 Task: Check the sale-to-list ratio of 4 bedrooms in the last 3 years.
Action: Mouse moved to (924, 251)
Screenshot: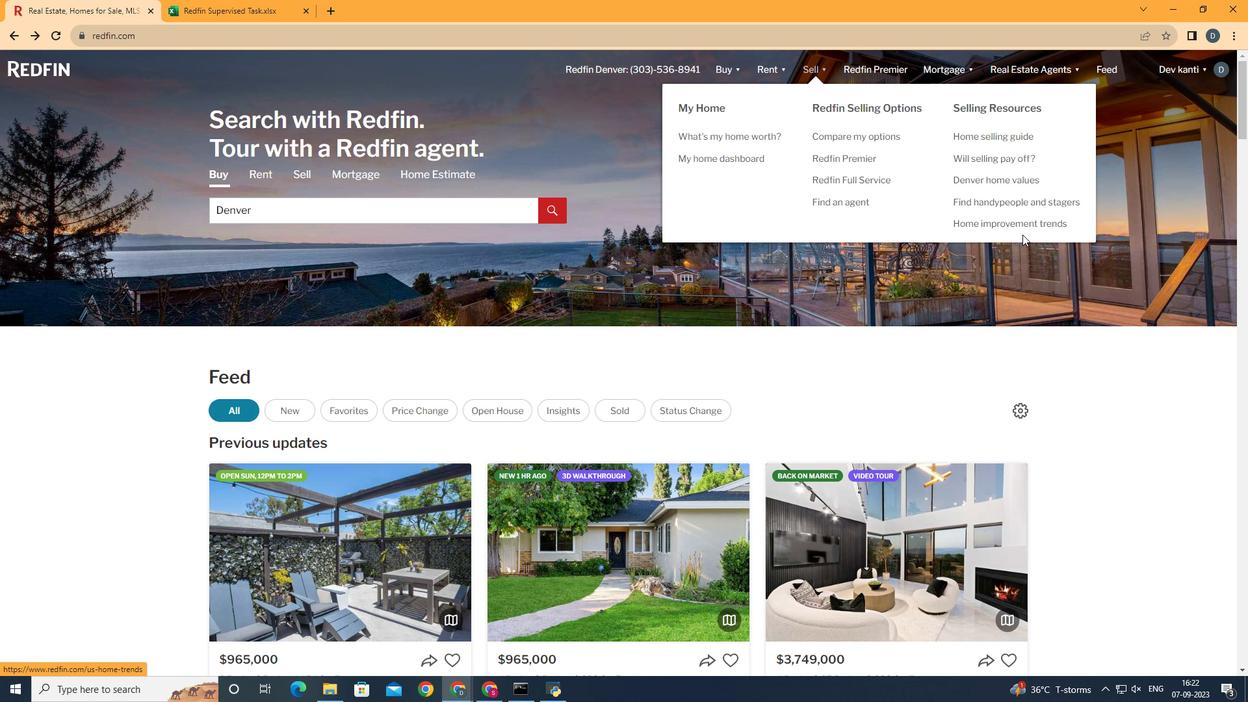 
Action: Mouse pressed left at (924, 251)
Screenshot: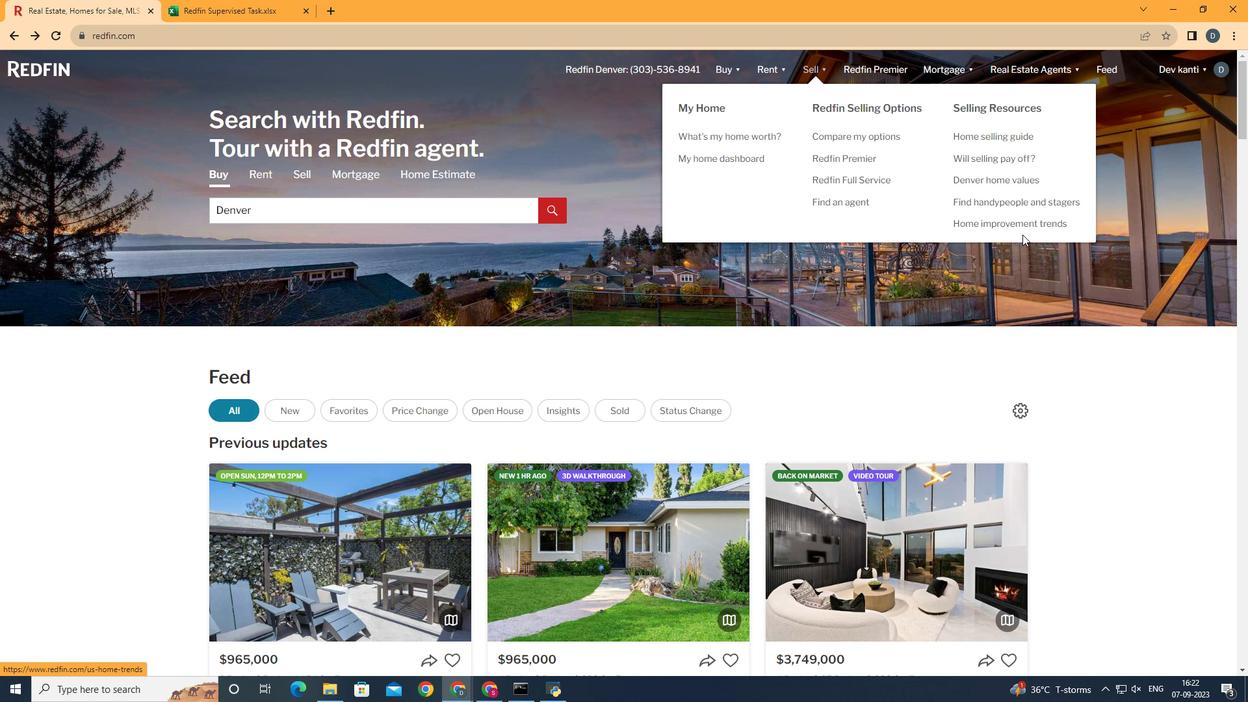 
Action: Mouse moved to (934, 232)
Screenshot: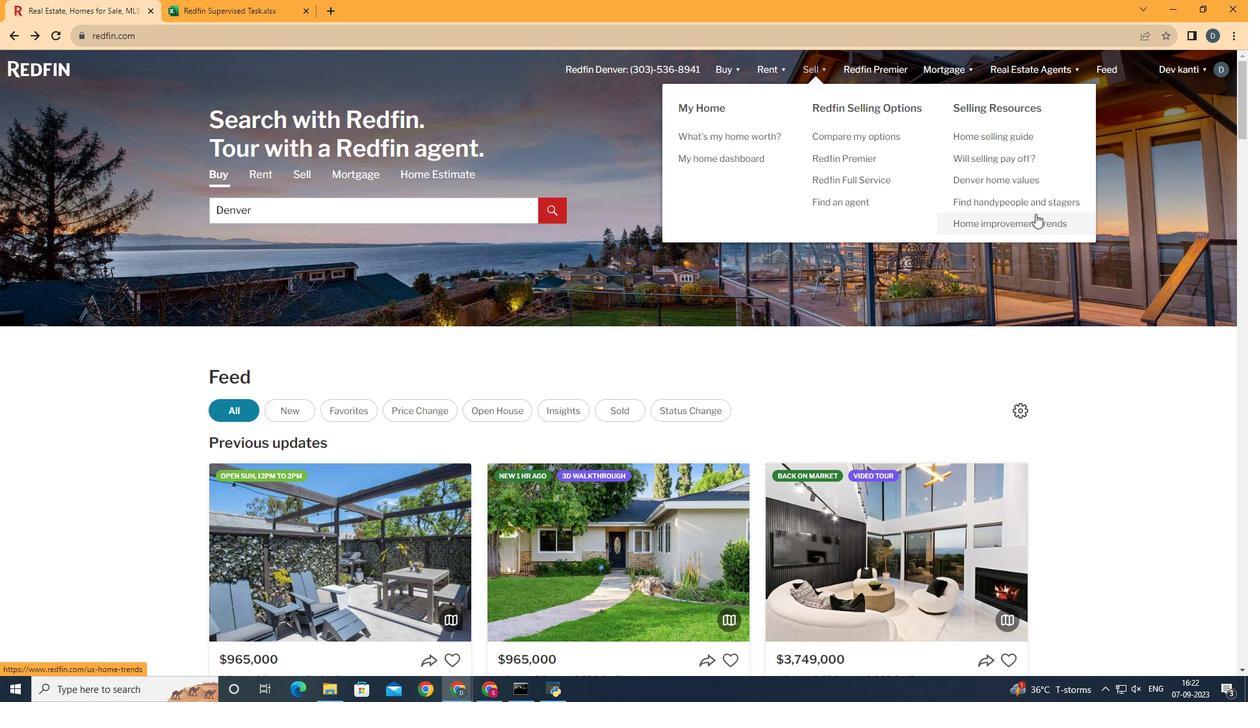 
Action: Mouse pressed left at (934, 232)
Screenshot: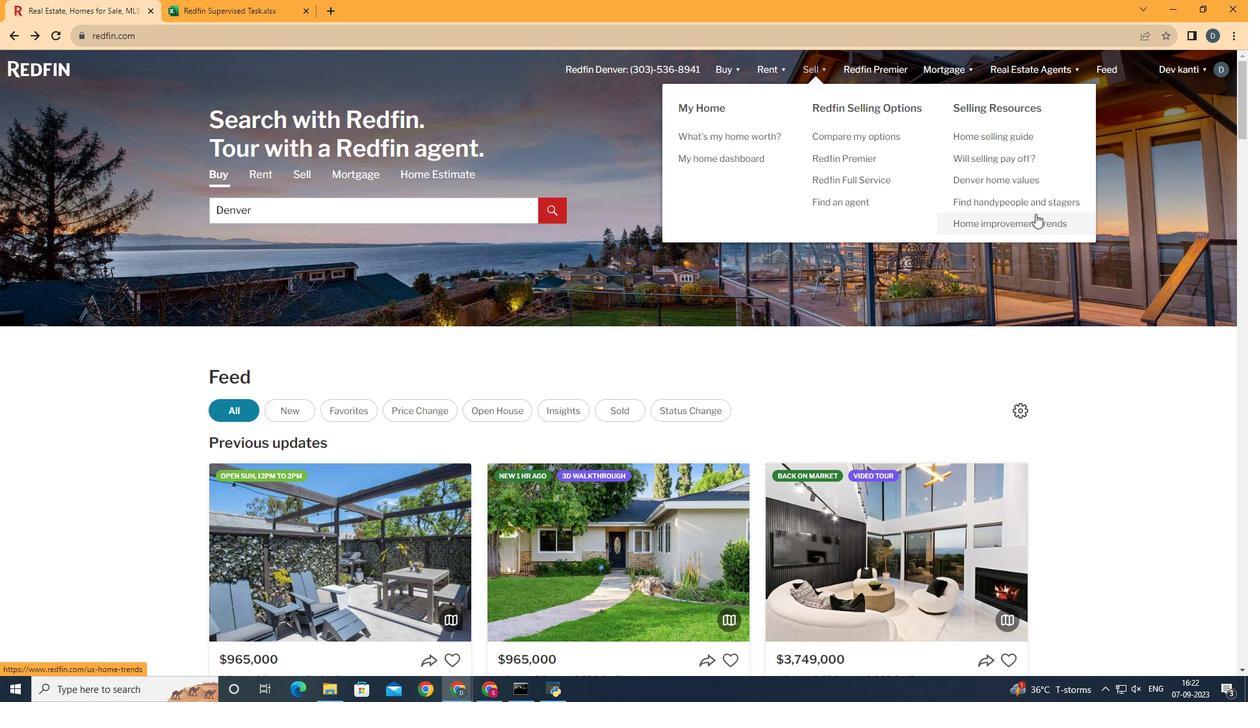 
Action: Mouse moved to (410, 263)
Screenshot: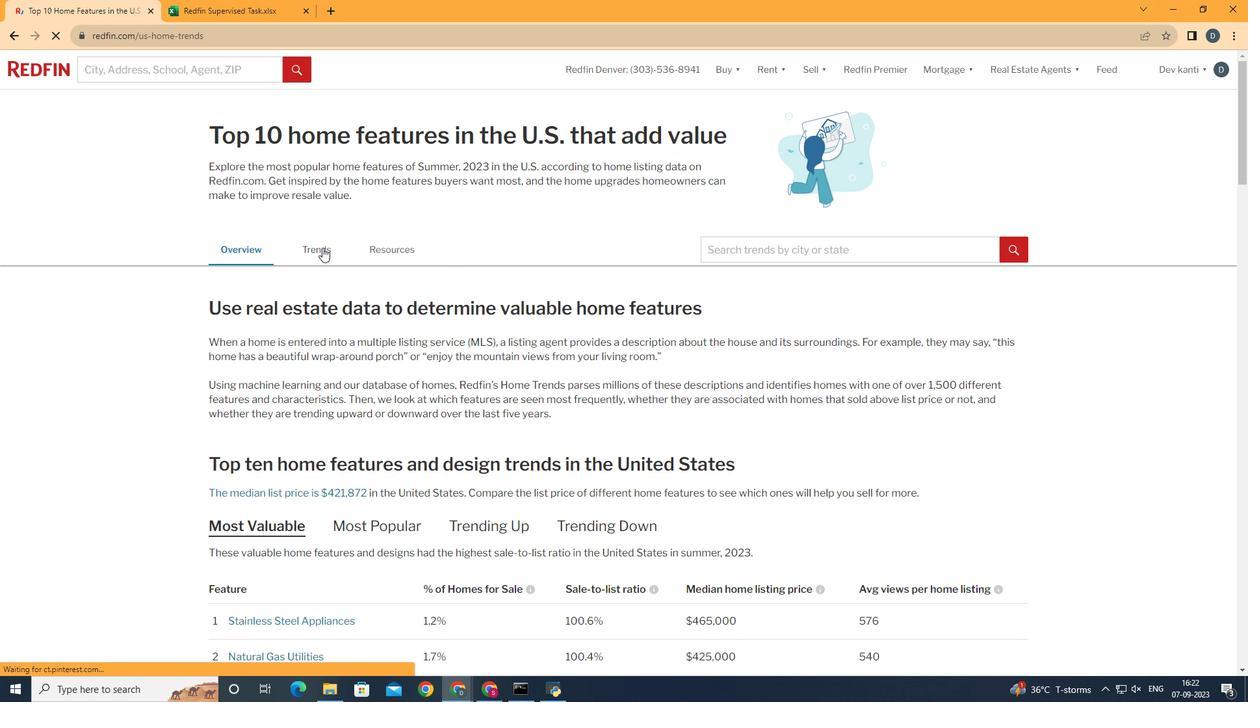 
Action: Mouse pressed left at (410, 263)
Screenshot: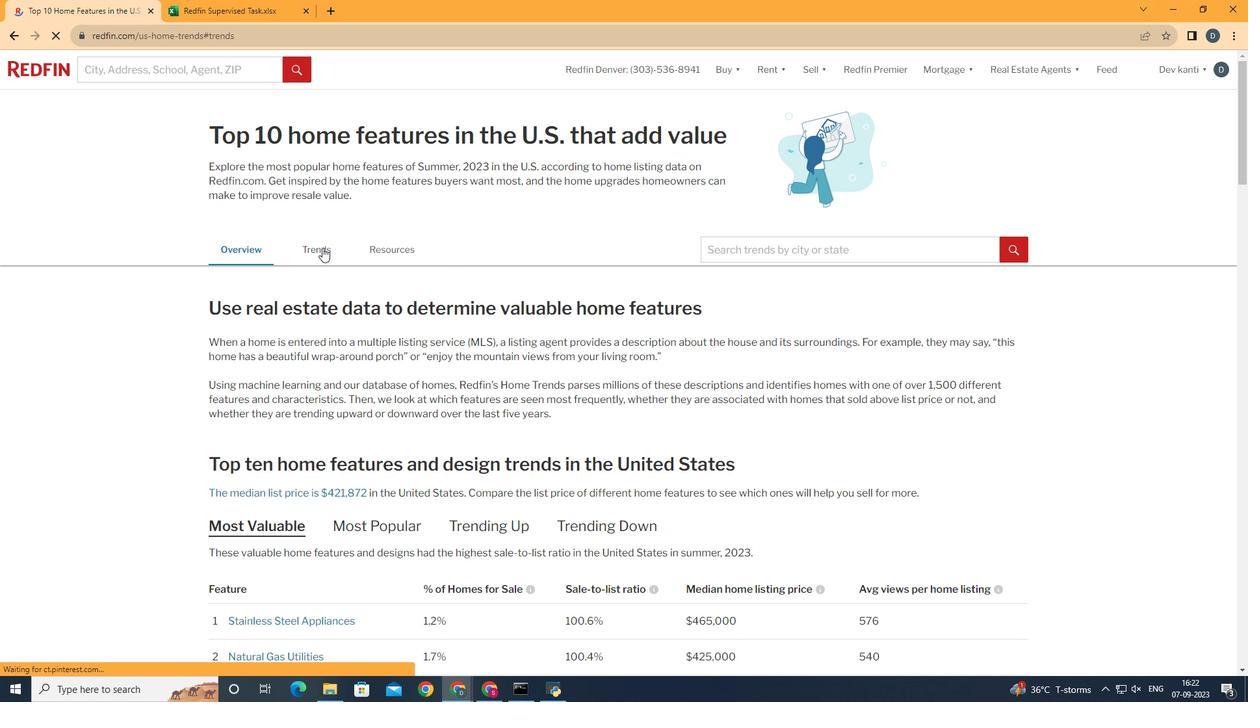 
Action: Mouse moved to (514, 351)
Screenshot: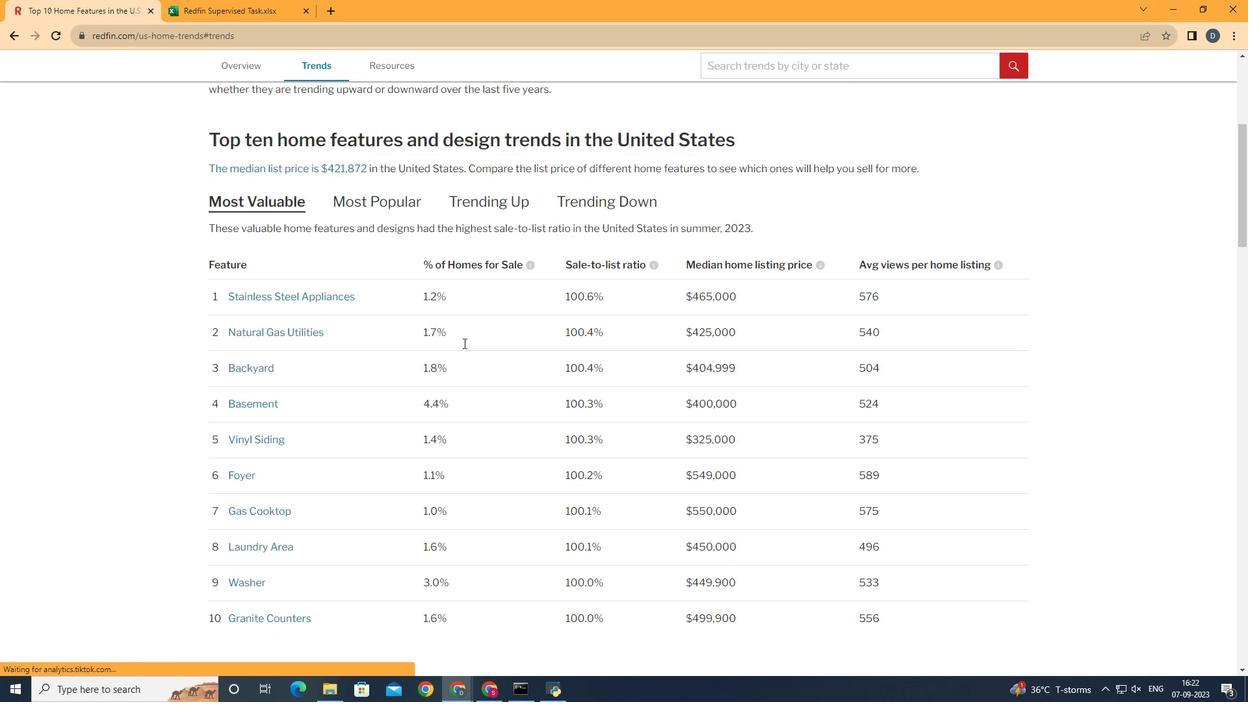 
Action: Mouse scrolled (514, 351) with delta (0, 0)
Screenshot: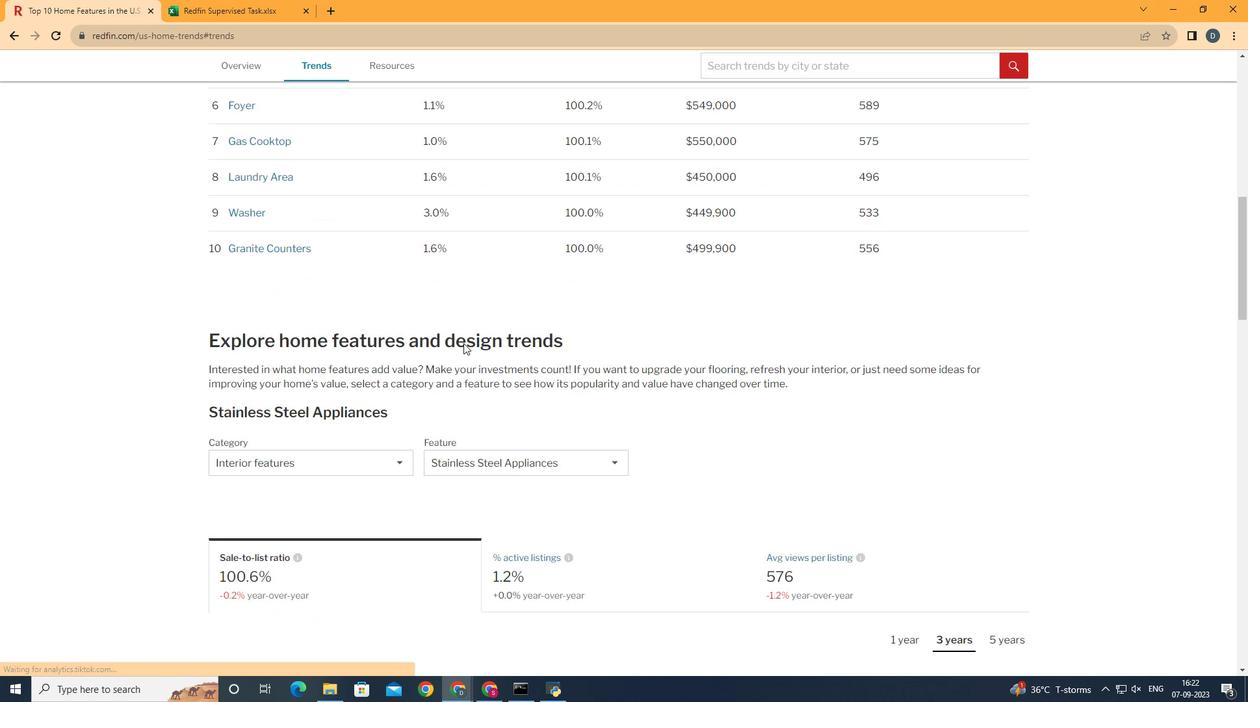 
Action: Mouse scrolled (514, 351) with delta (0, 0)
Screenshot: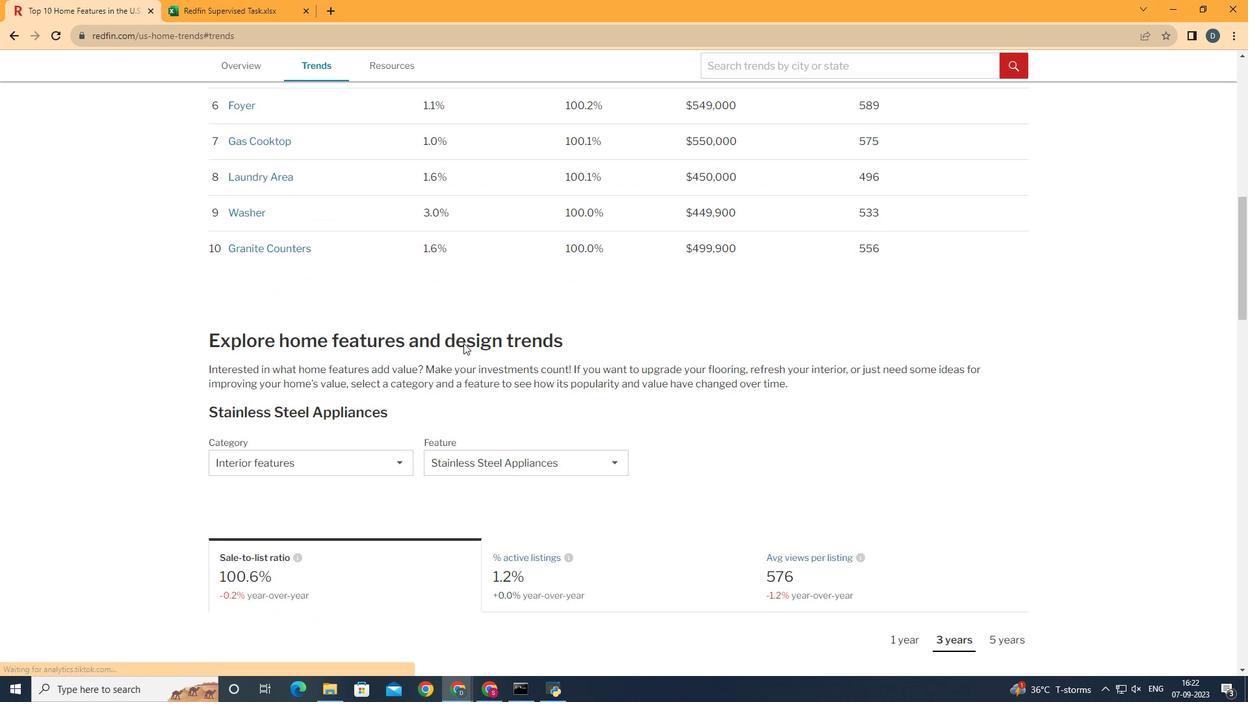 
Action: Mouse scrolled (514, 351) with delta (0, 0)
Screenshot: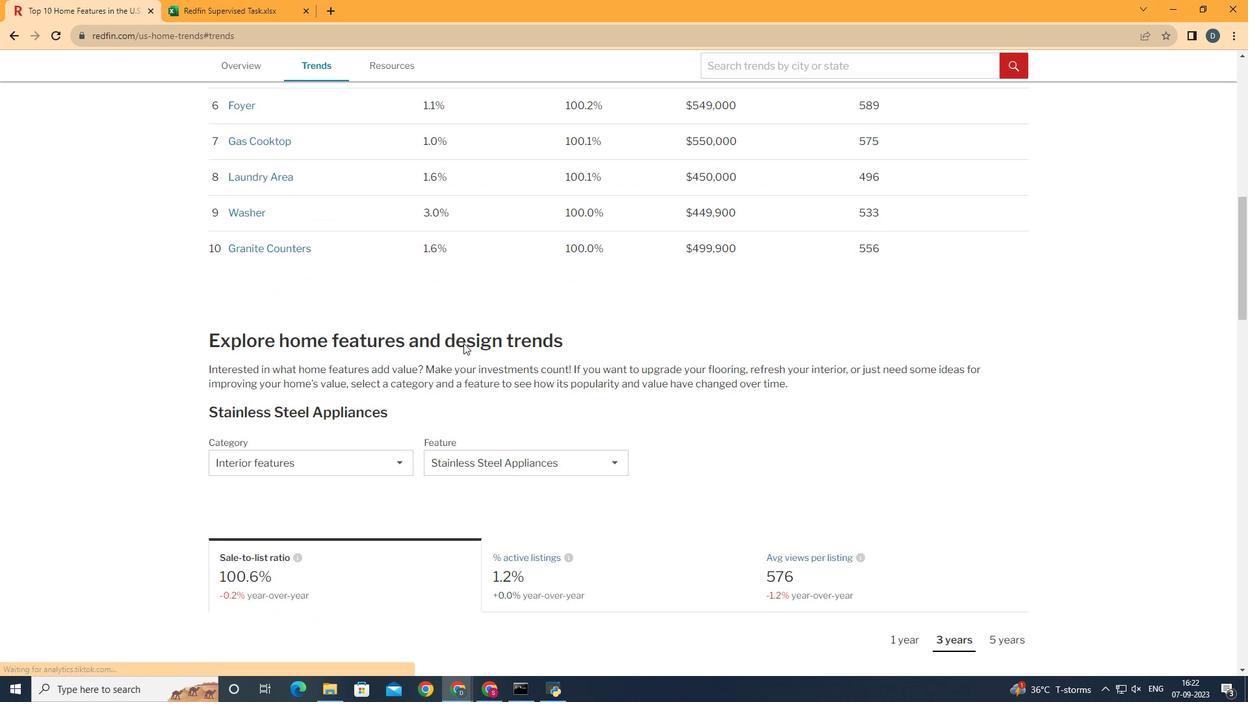 
Action: Mouse scrolled (514, 351) with delta (0, 0)
Screenshot: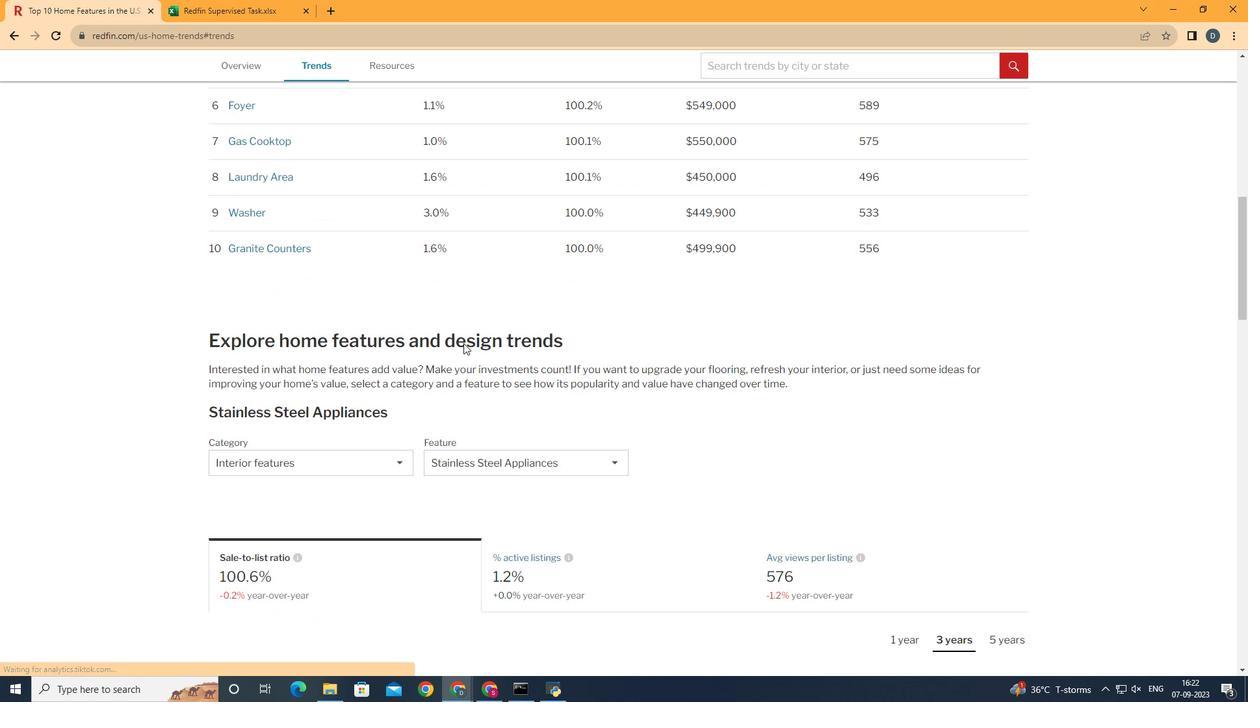 
Action: Mouse scrolled (514, 351) with delta (0, 0)
Screenshot: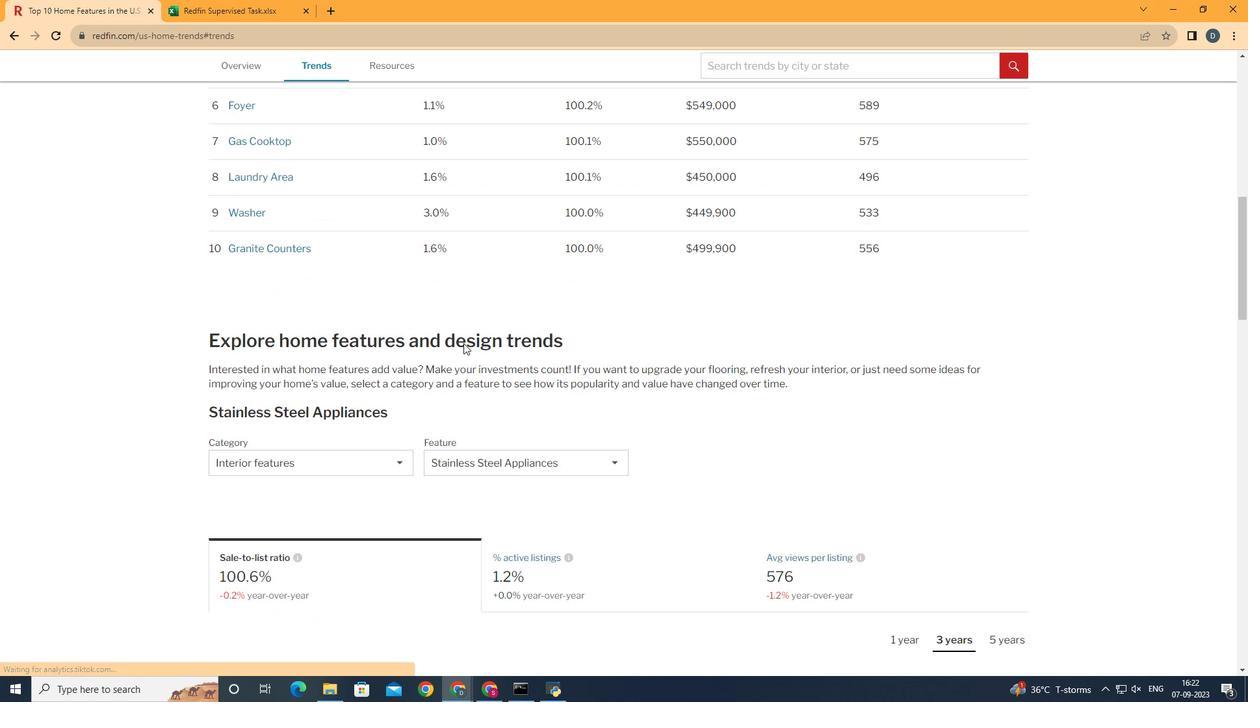 
Action: Mouse scrolled (514, 351) with delta (0, 0)
Screenshot: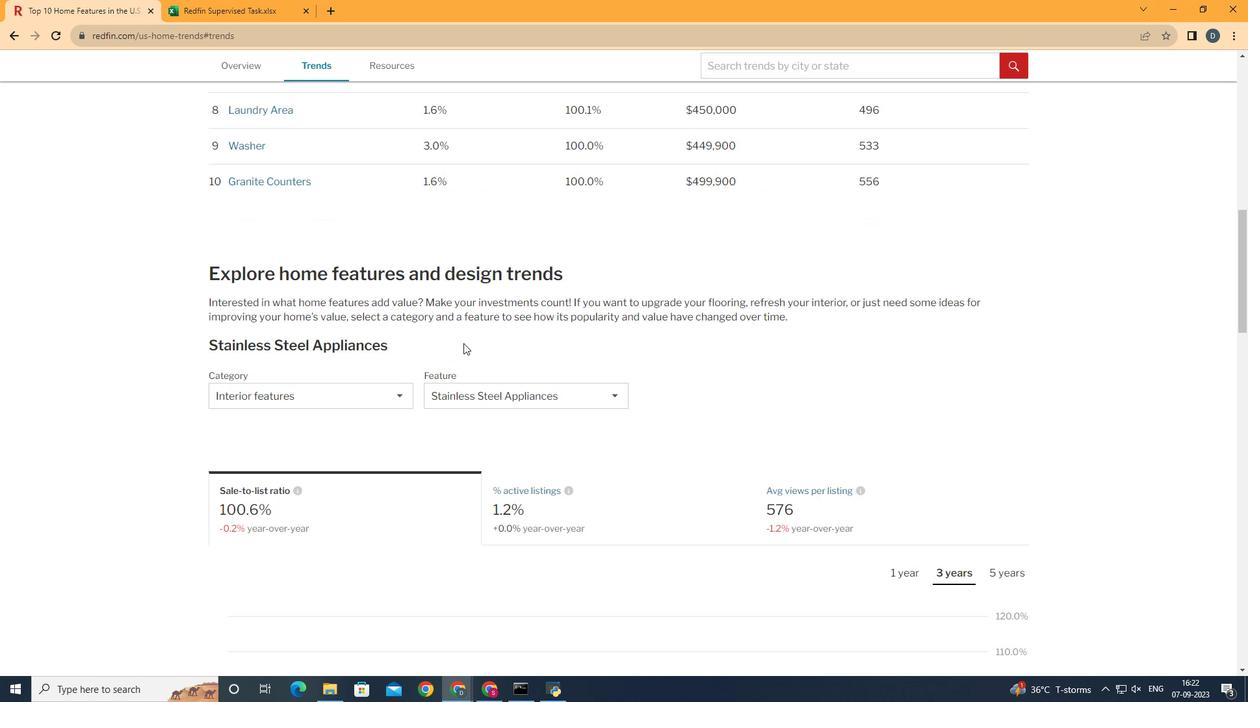 
Action: Mouse moved to (424, 393)
Screenshot: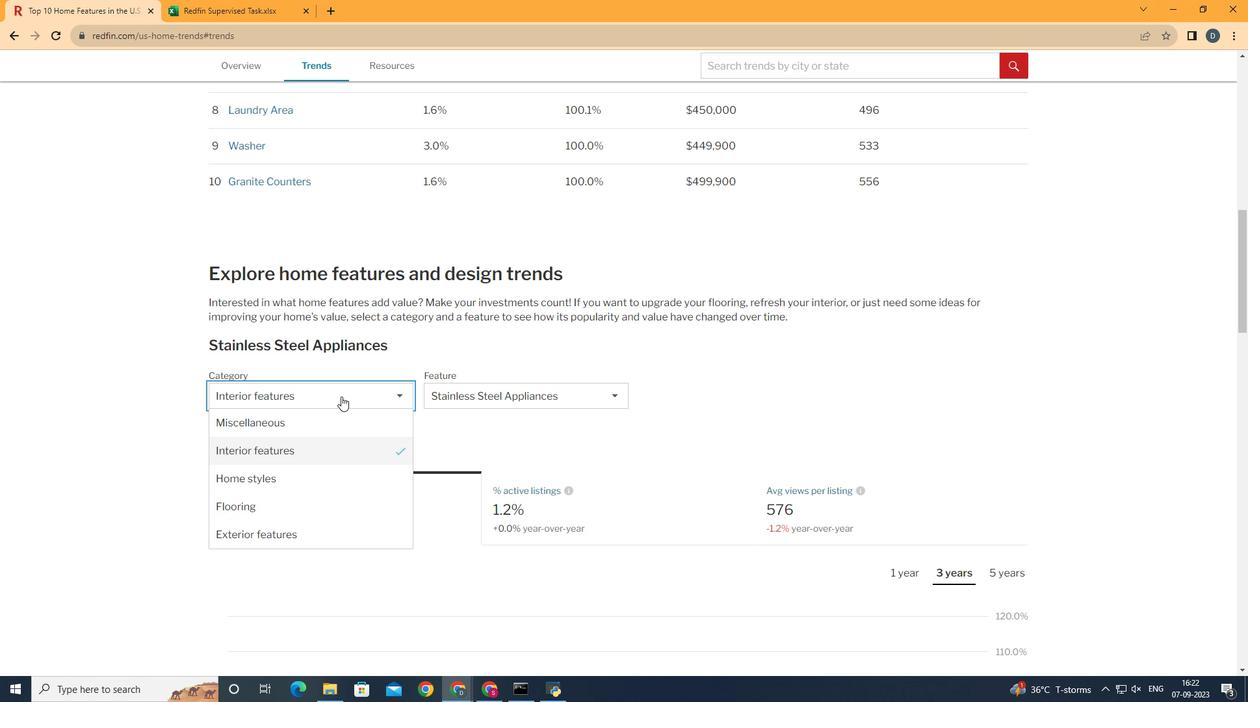 
Action: Mouse pressed left at (424, 393)
Screenshot: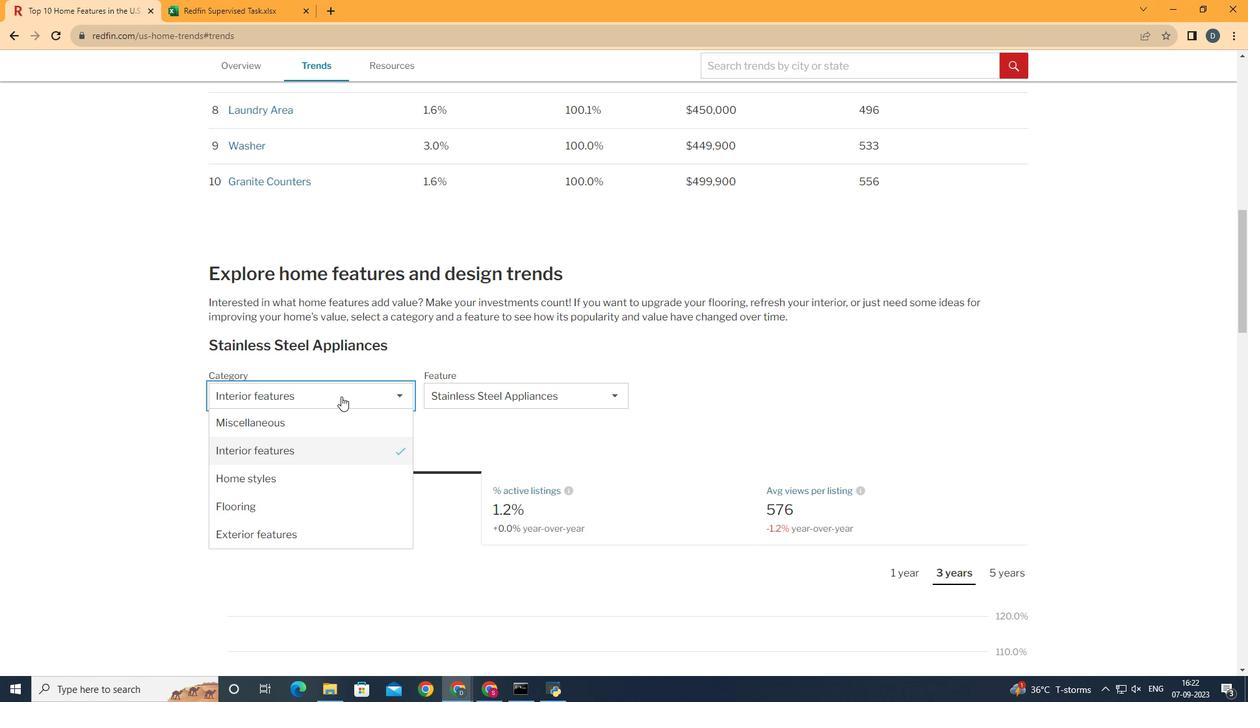 
Action: Mouse moved to (423, 444)
Screenshot: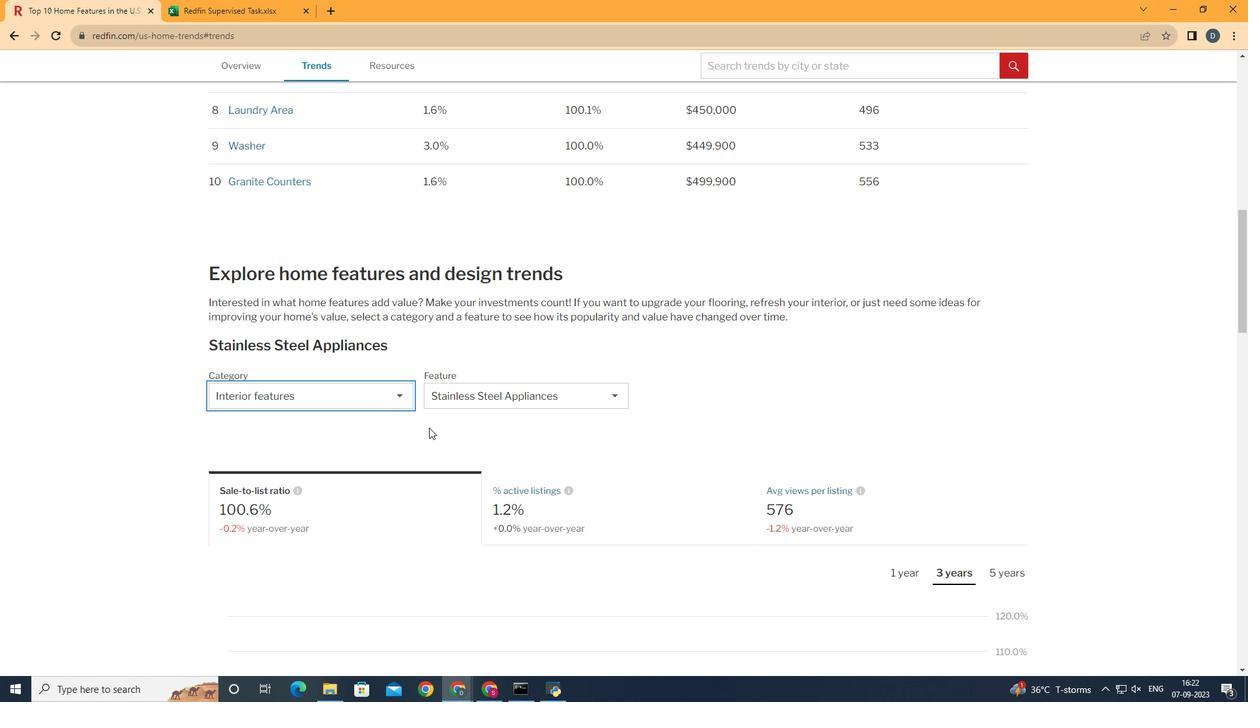 
Action: Mouse pressed left at (423, 444)
Screenshot: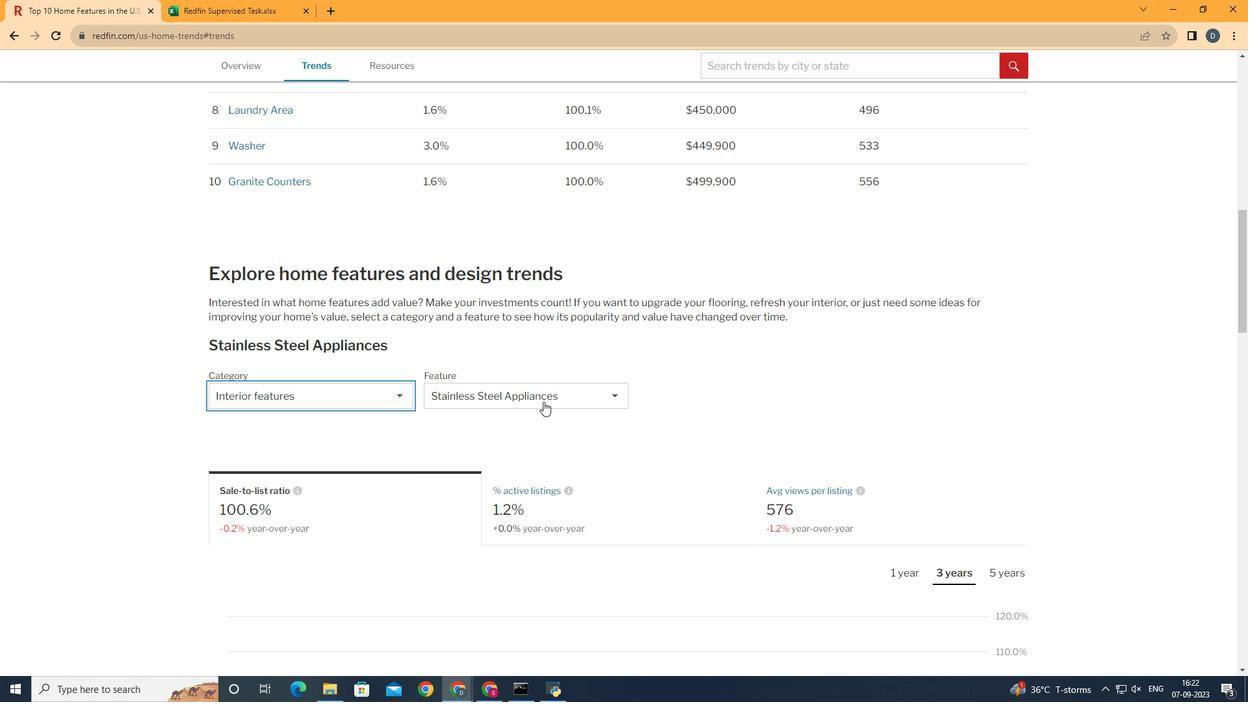 
Action: Mouse moved to (592, 398)
Screenshot: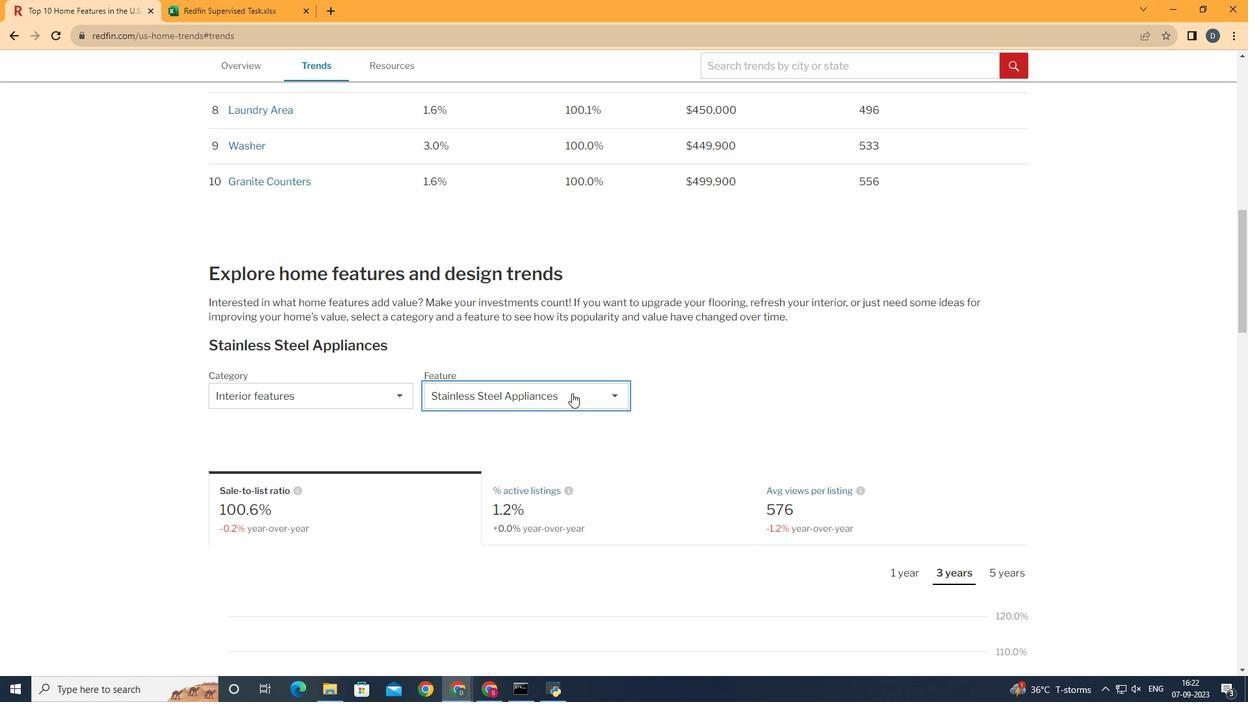 
Action: Mouse pressed left at (592, 398)
Screenshot: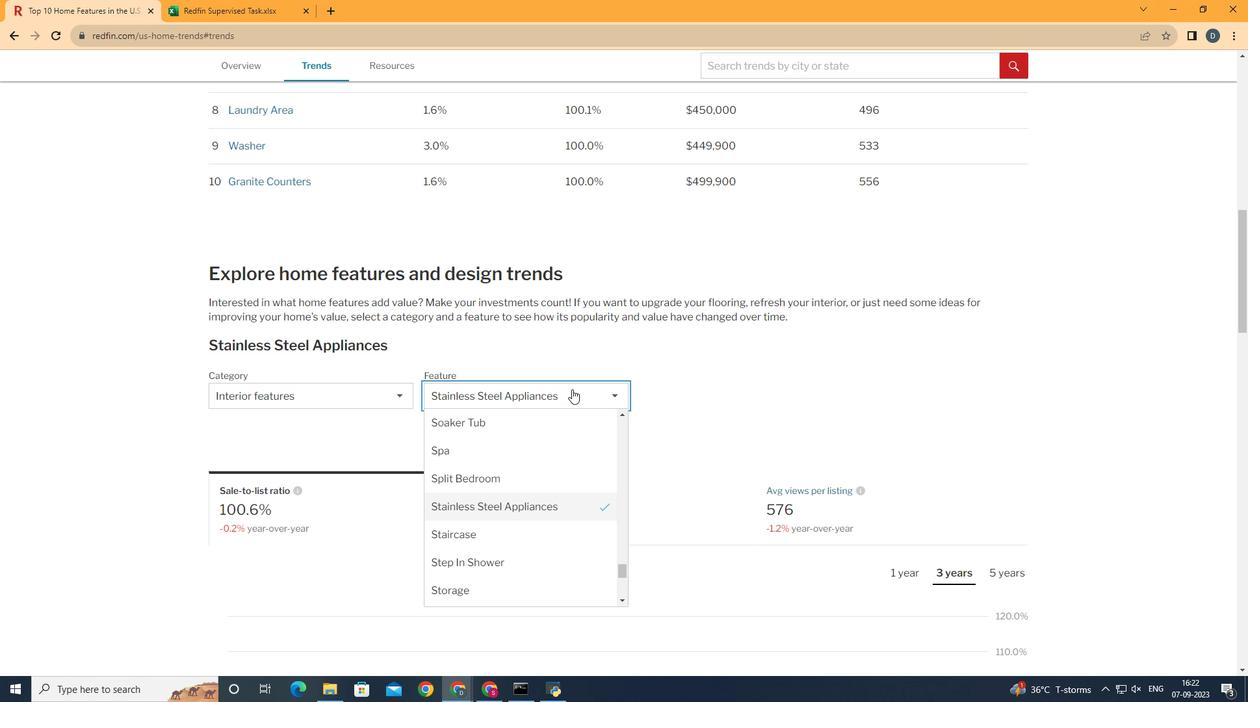 
Action: Mouse moved to (631, 568)
Screenshot: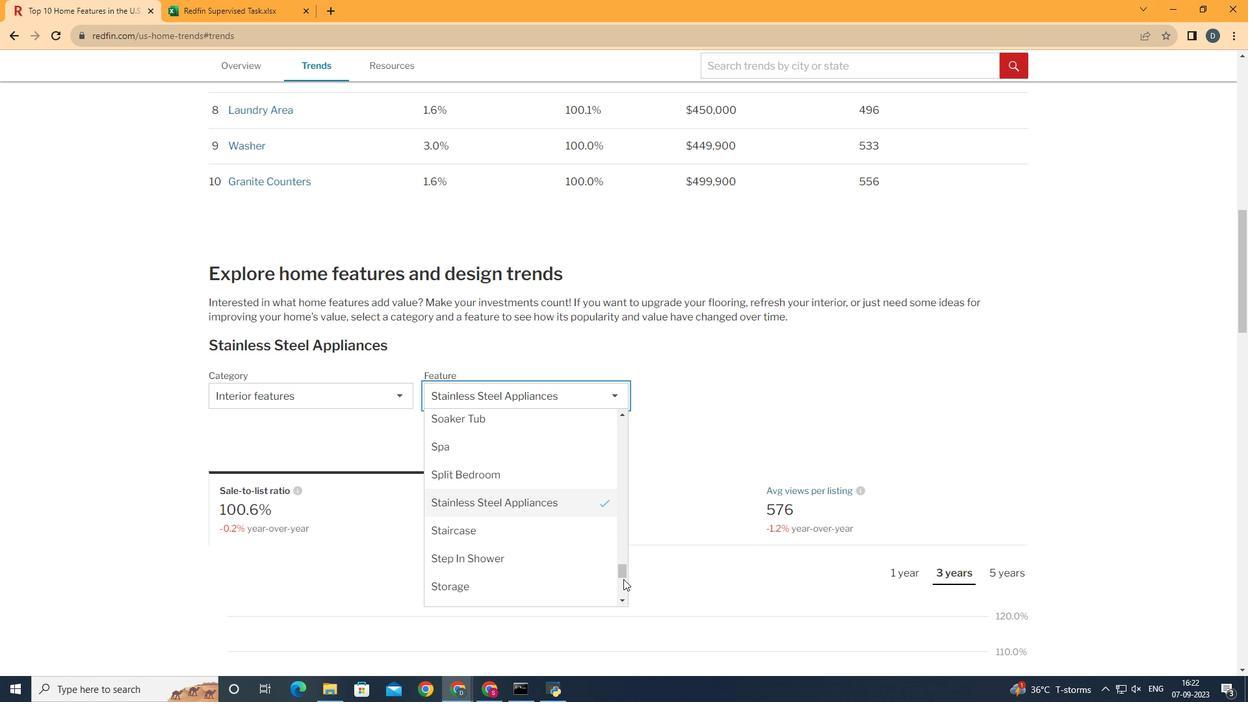 
Action: Mouse pressed left at (631, 568)
Screenshot: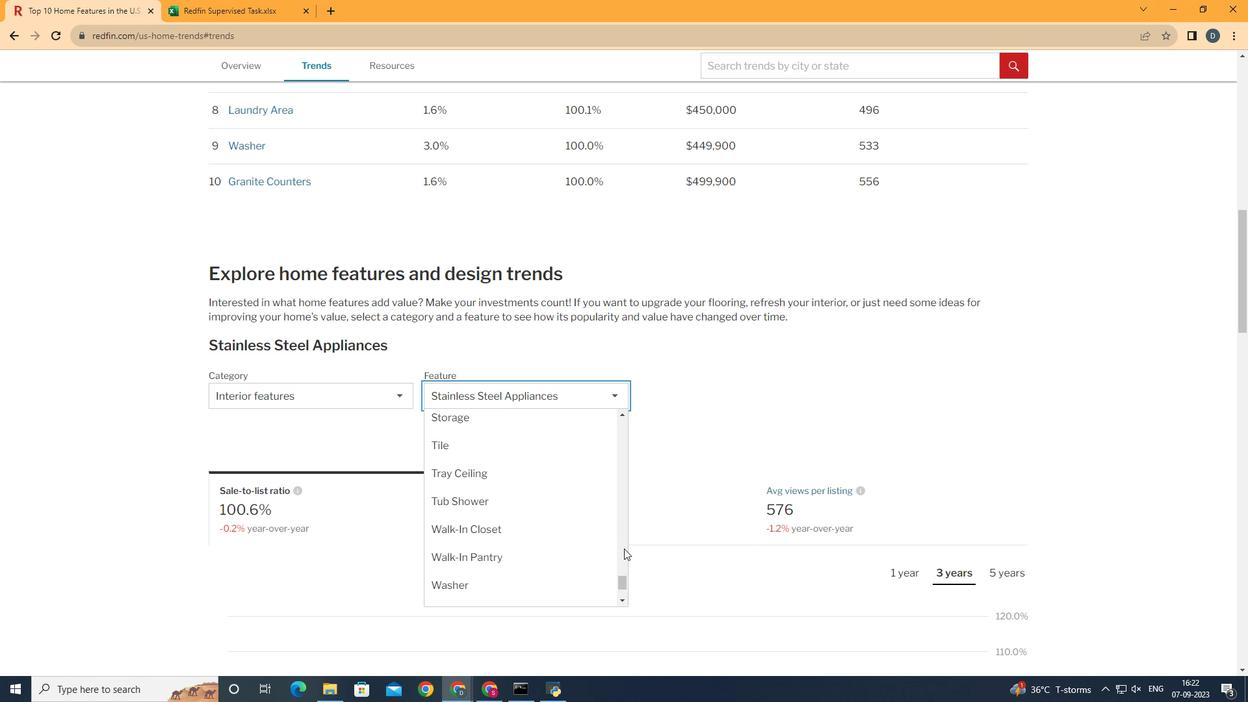 
Action: Mouse moved to (631, 570)
Screenshot: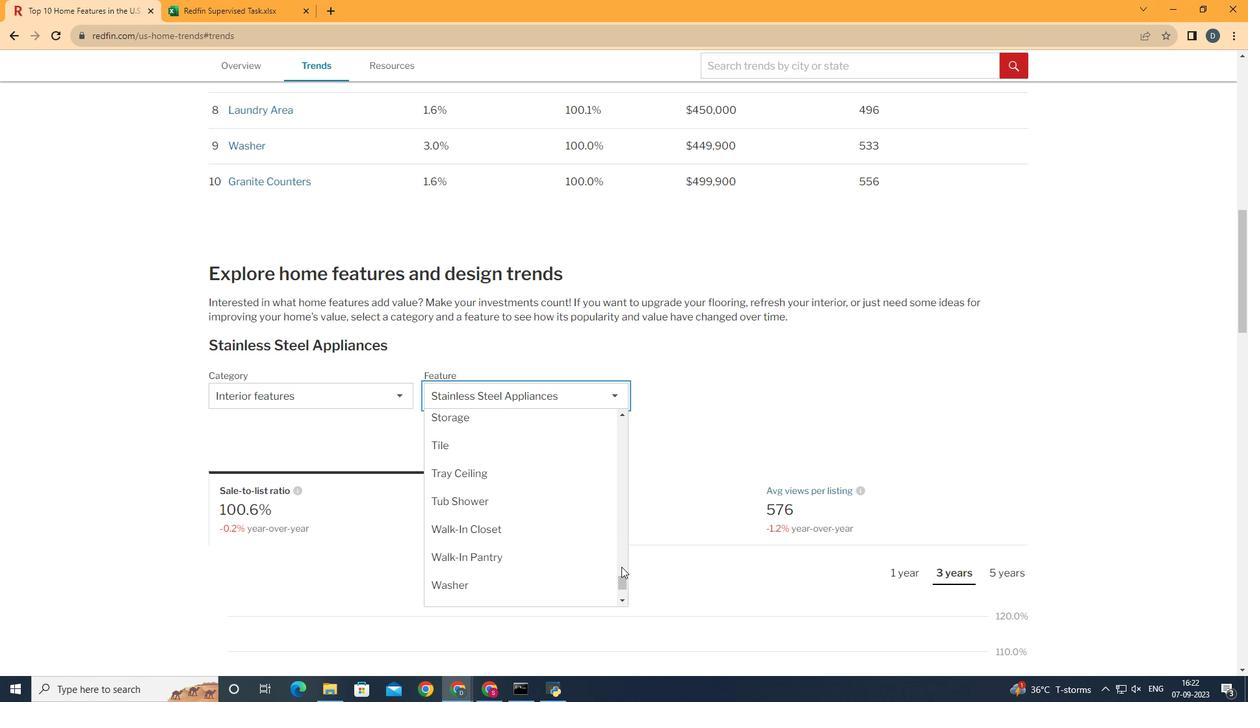 
Action: Mouse pressed left at (631, 570)
Screenshot: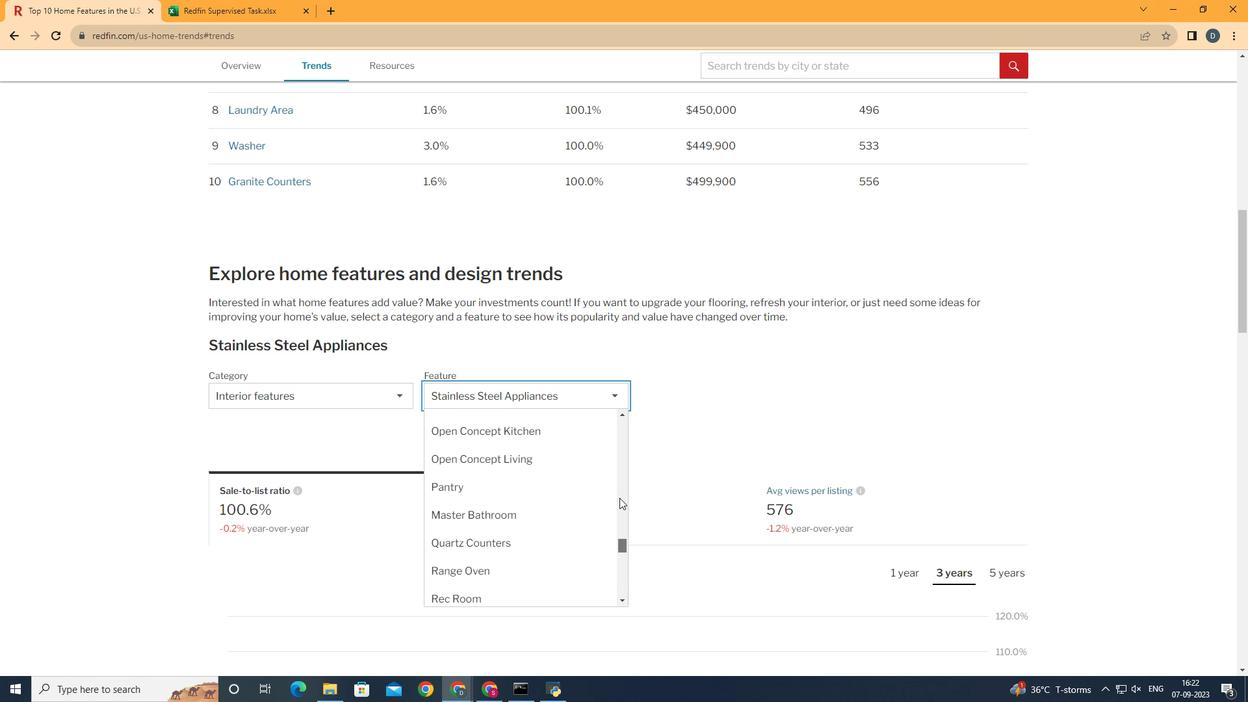 
Action: Mouse moved to (583, 488)
Screenshot: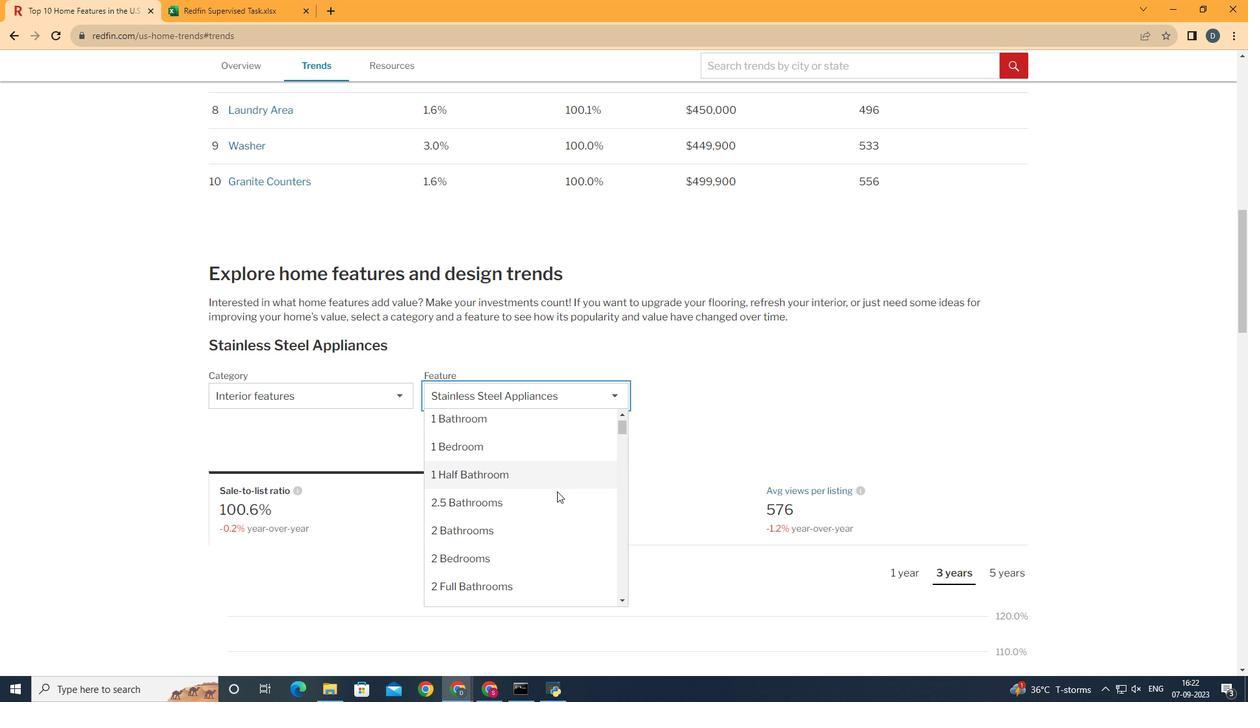 
Action: Mouse scrolled (583, 487) with delta (0, 0)
Screenshot: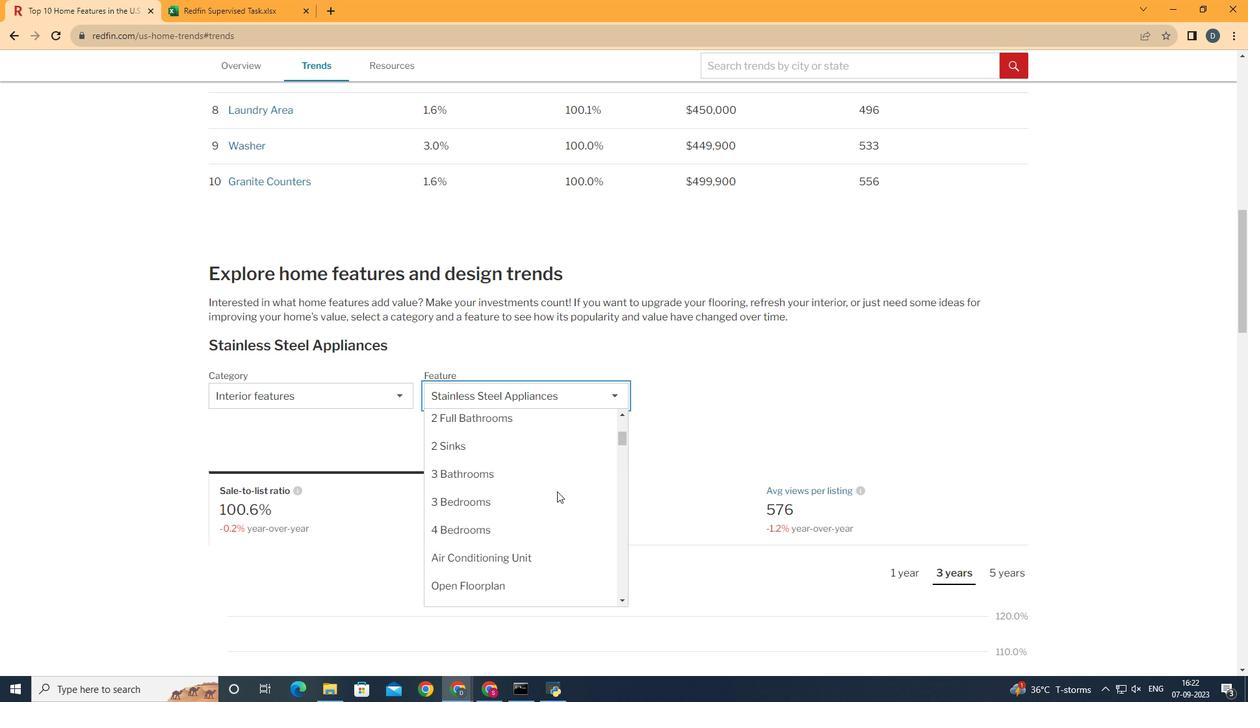 
Action: Mouse scrolled (583, 487) with delta (0, 0)
Screenshot: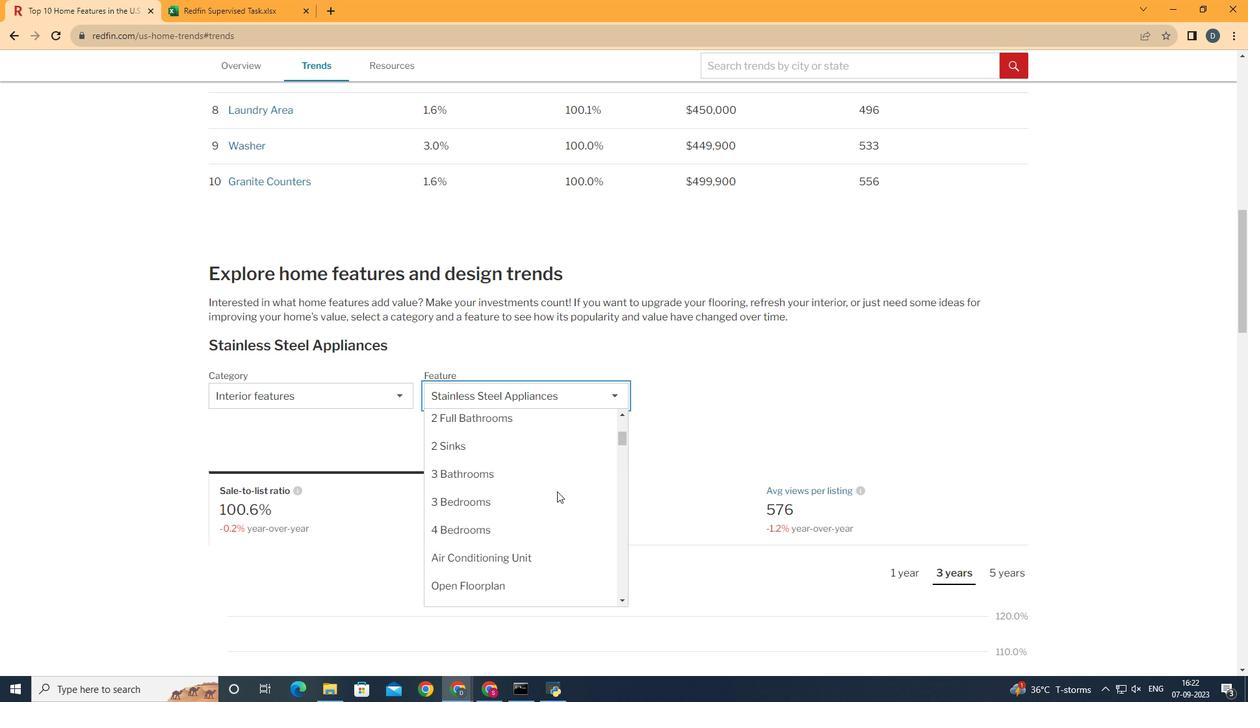 
Action: Mouse scrolled (583, 487) with delta (0, 0)
Screenshot: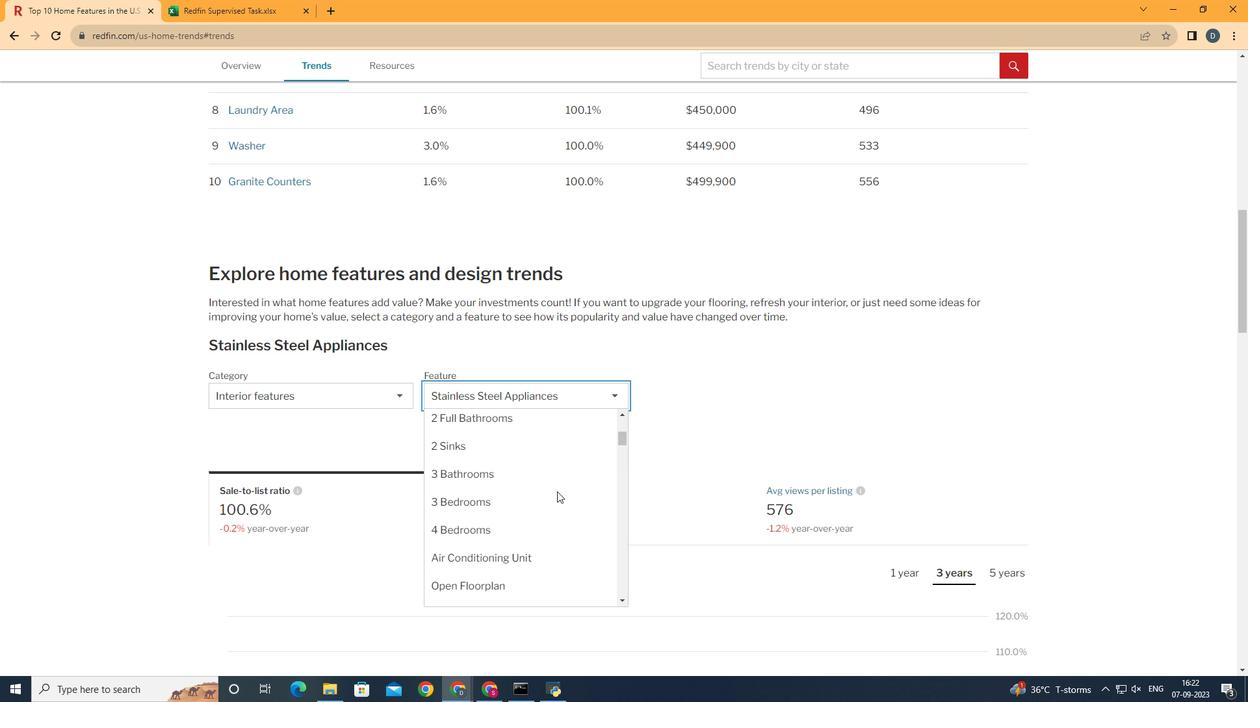 
Action: Mouse moved to (559, 510)
Screenshot: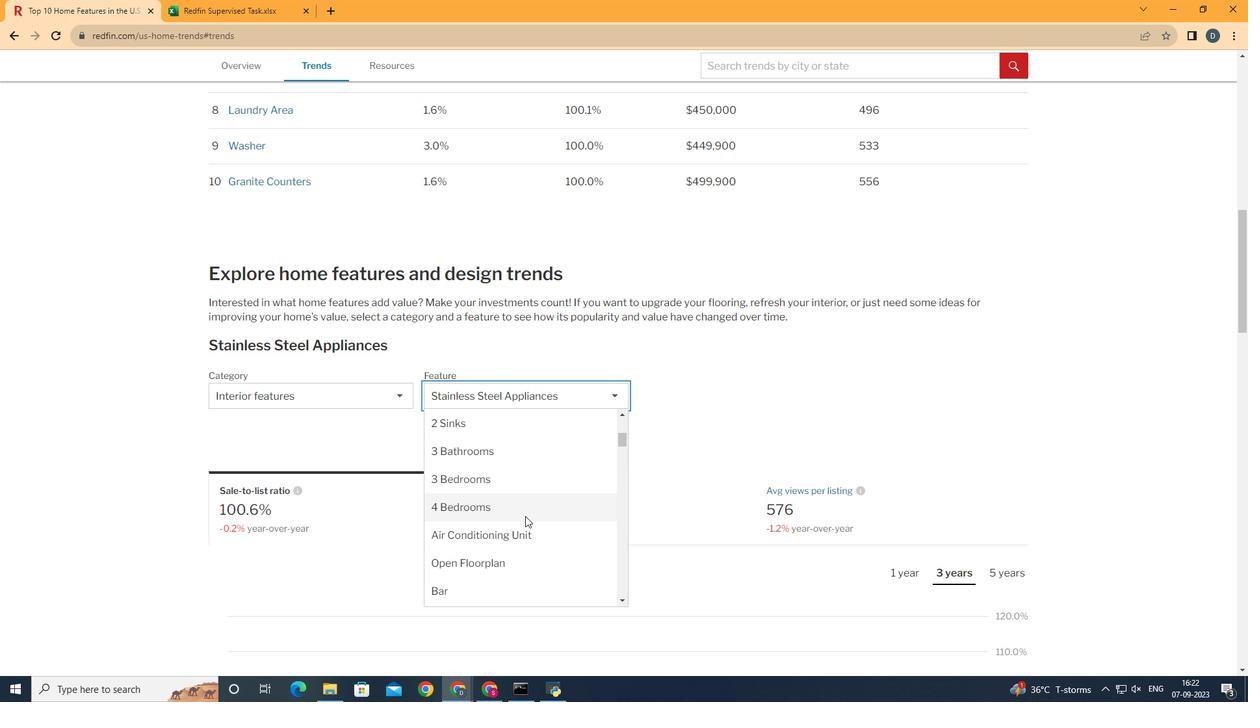 
Action: Mouse pressed left at (559, 510)
Screenshot: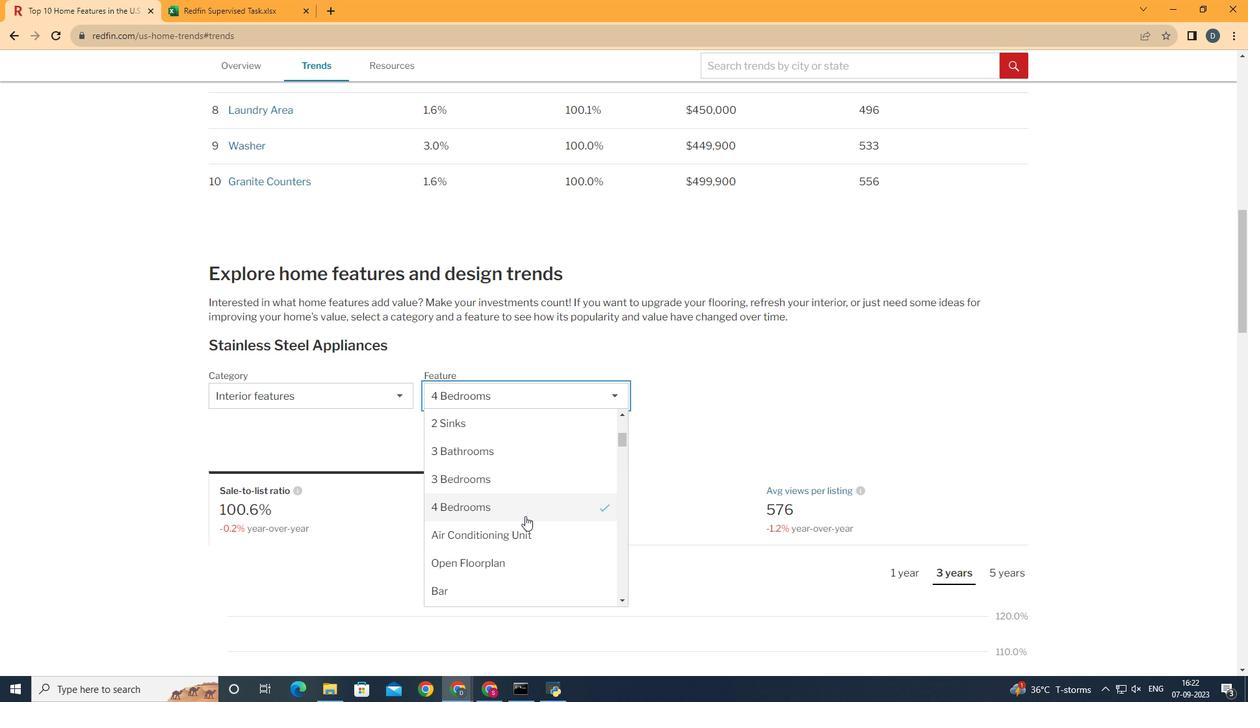 
Action: Mouse moved to (591, 465)
Screenshot: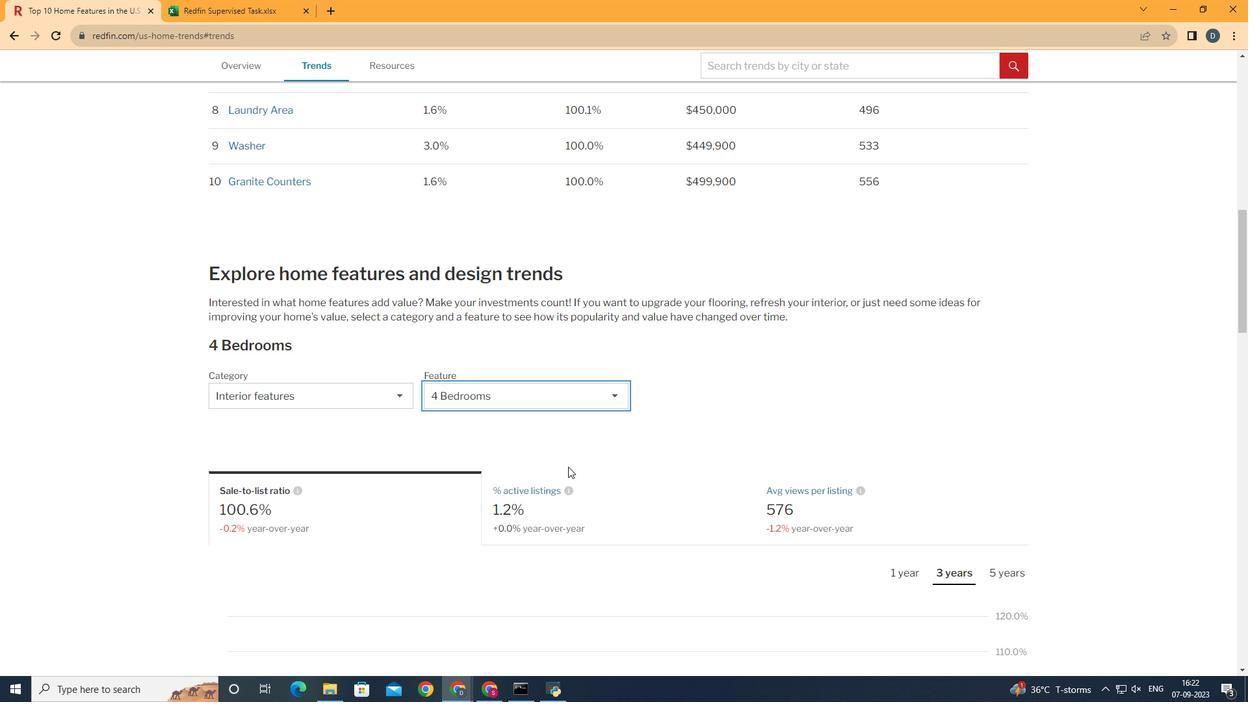
Action: Mouse scrolled (591, 464) with delta (0, 0)
Screenshot: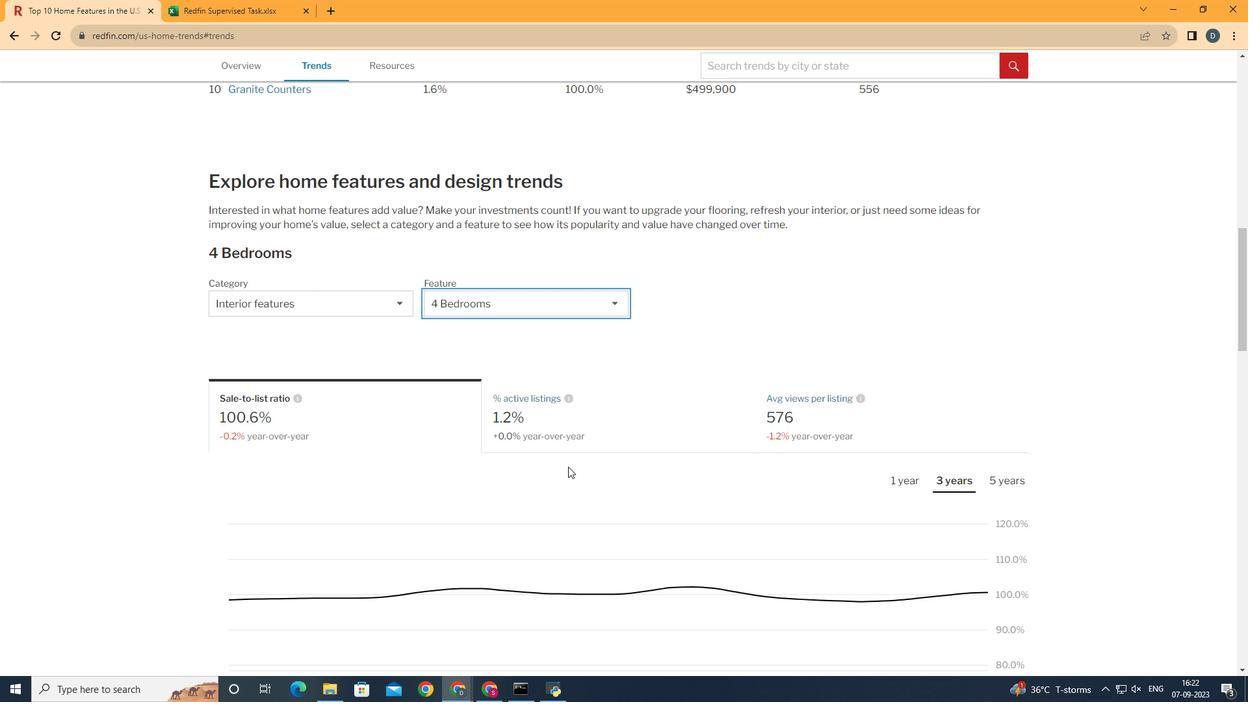 
Action: Mouse scrolled (591, 464) with delta (0, 0)
Screenshot: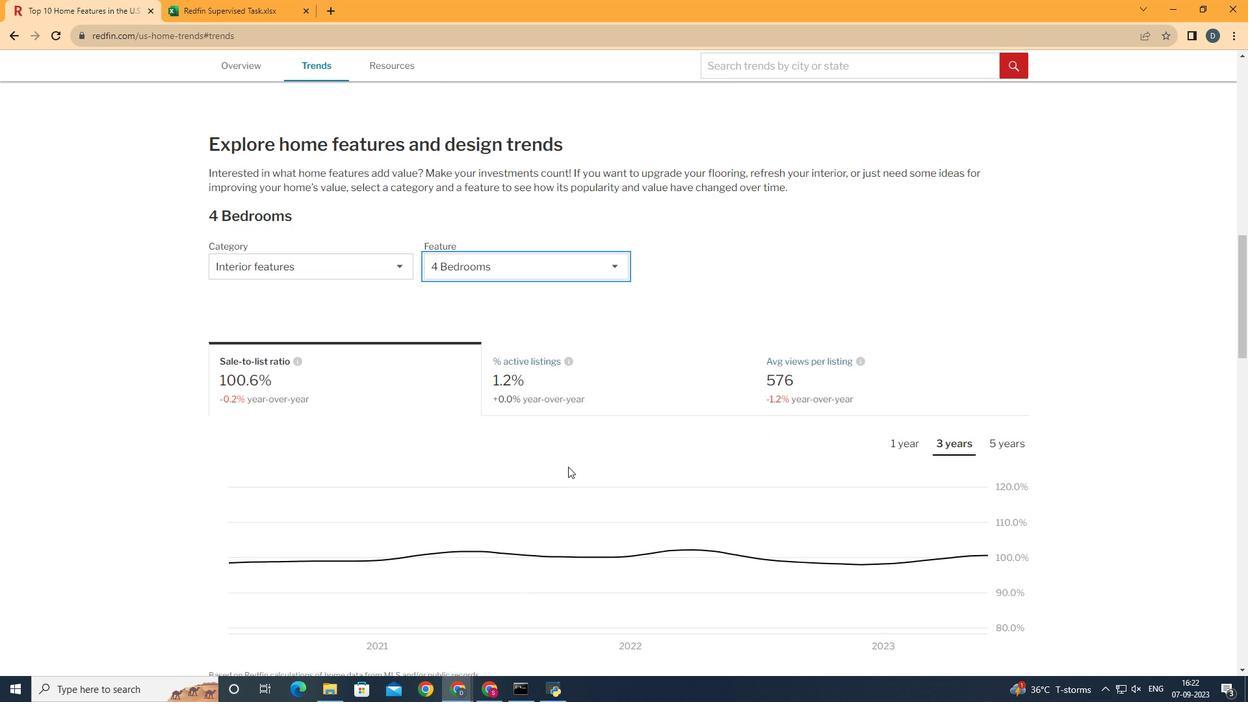 
Action: Mouse moved to (498, 386)
Screenshot: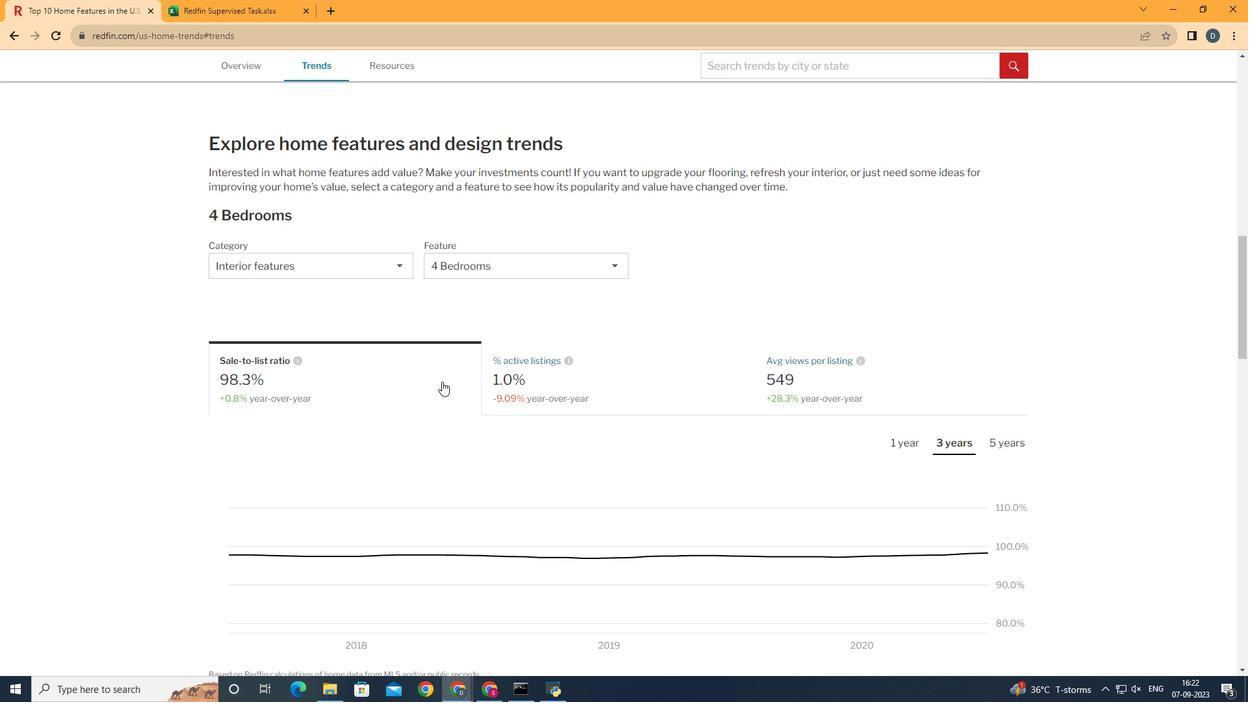 
Action: Mouse pressed left at (498, 386)
Screenshot: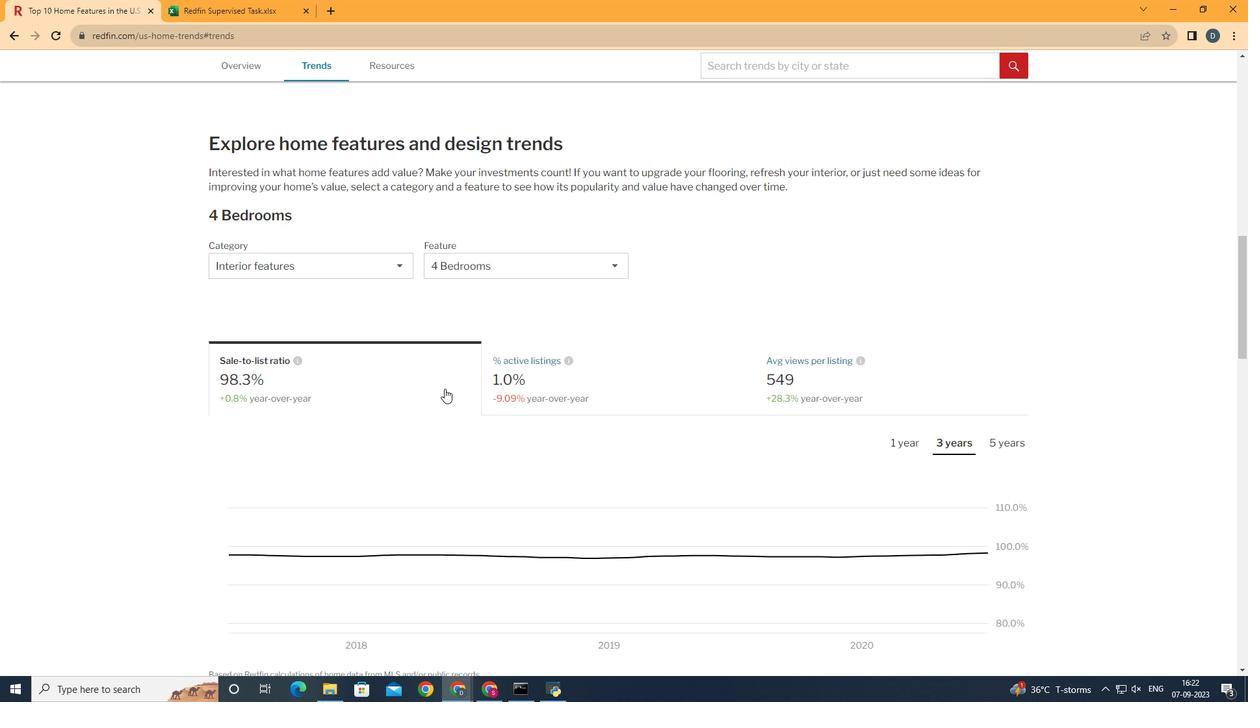 
Action: Mouse moved to (884, 449)
Screenshot: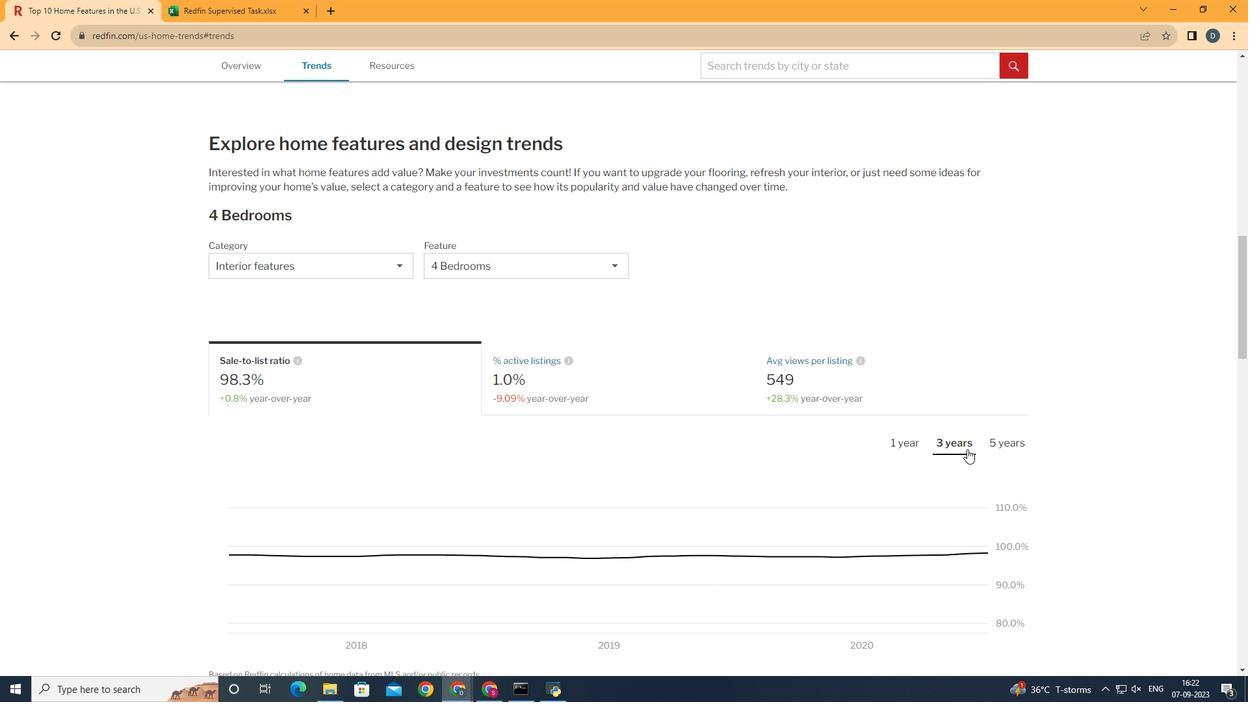 
Action: Mouse pressed left at (884, 449)
Screenshot: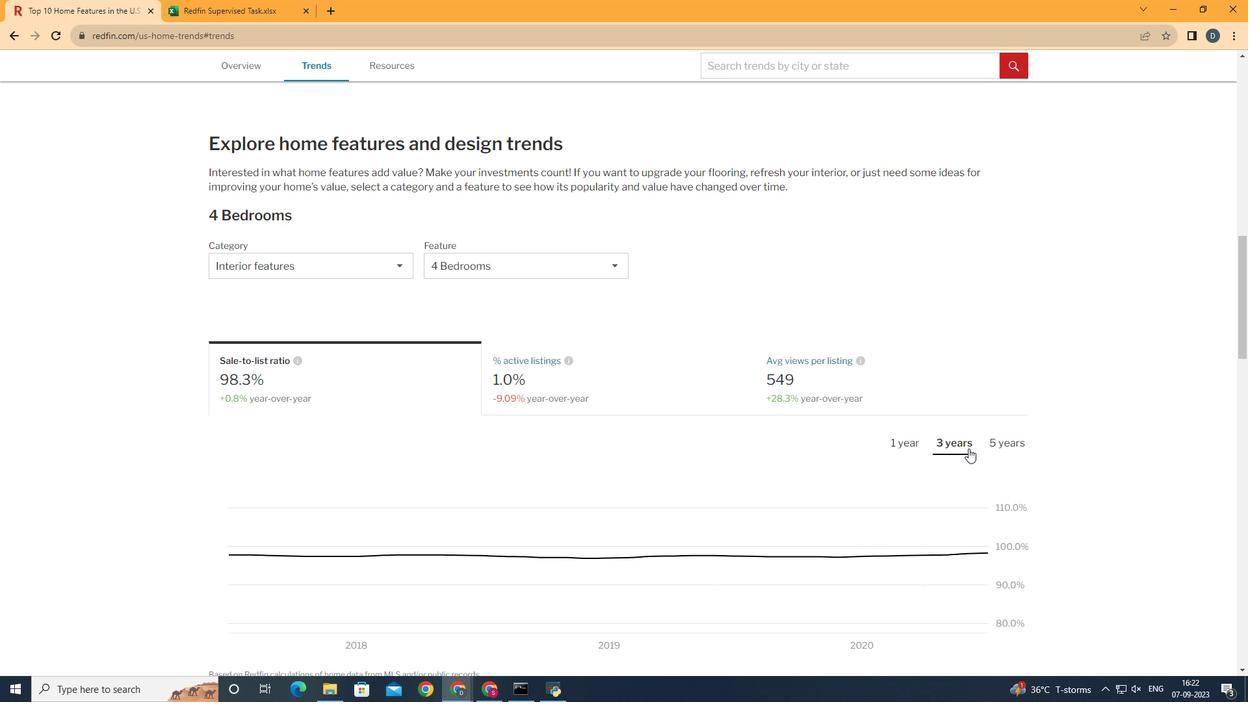 
Action: Mouse moved to (609, 510)
Screenshot: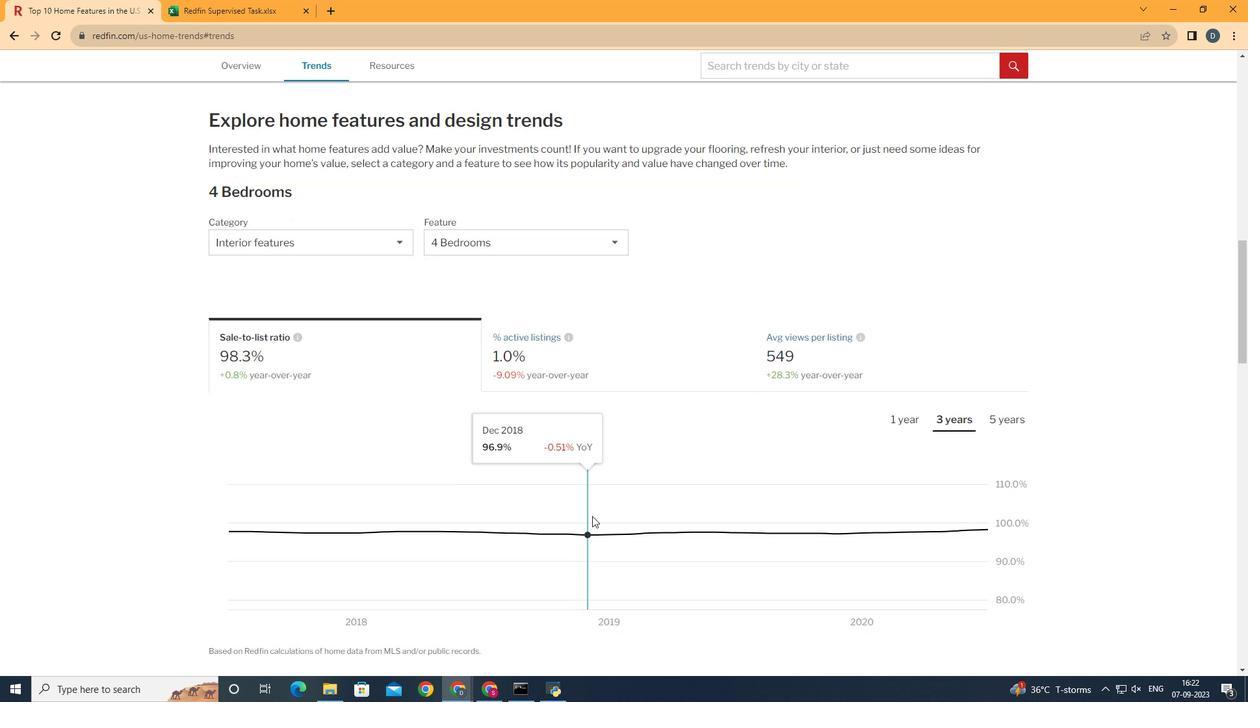 
Action: Mouse scrolled (609, 510) with delta (0, 0)
Screenshot: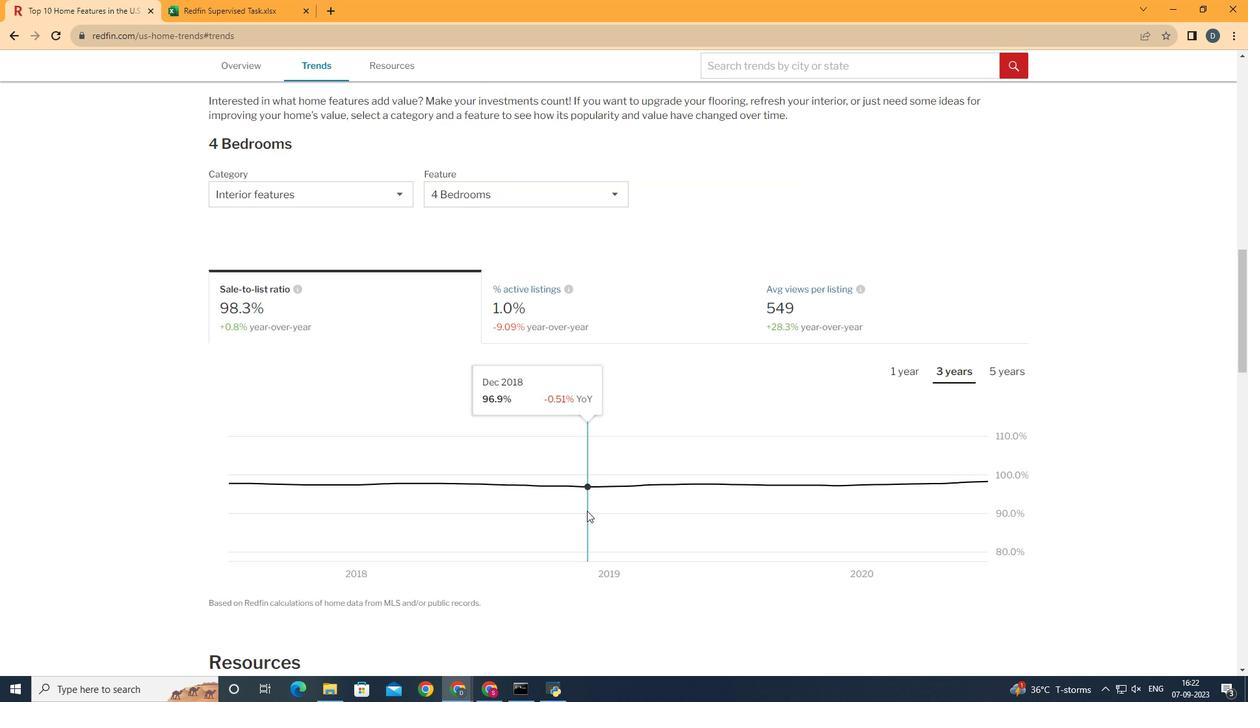 
Action: Mouse scrolled (609, 510) with delta (0, 0)
Screenshot: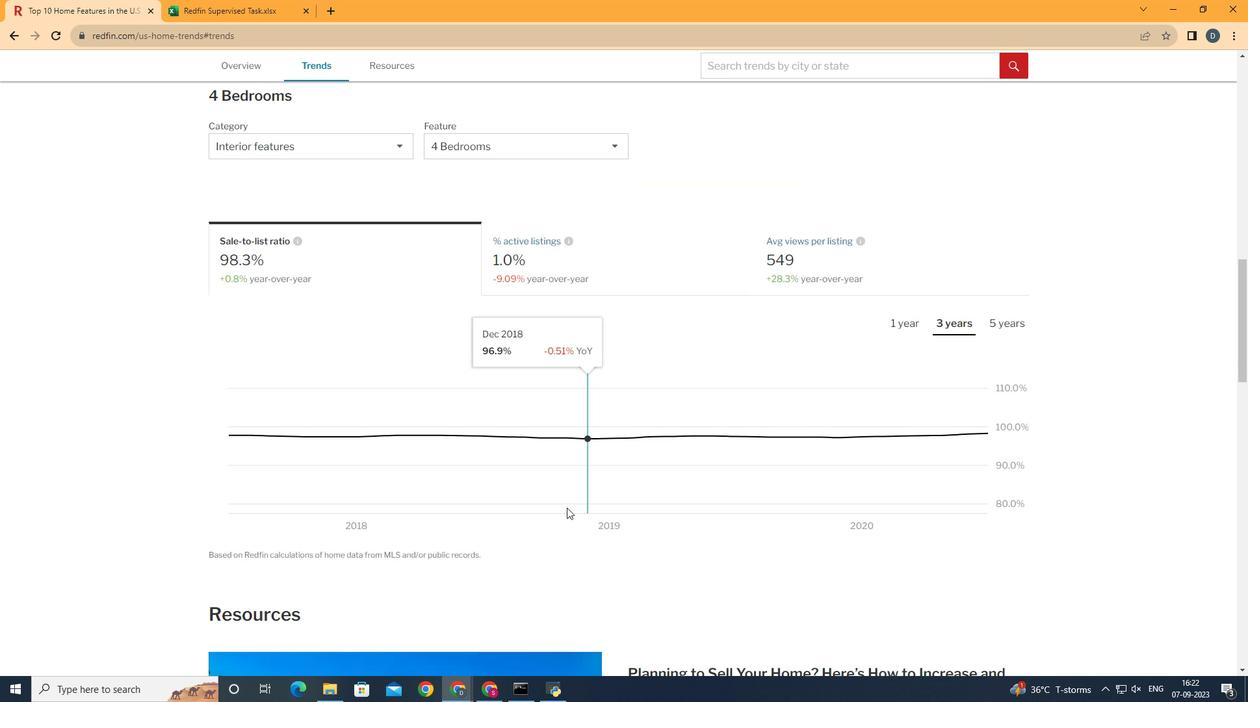 
Action: Mouse moved to (939, 436)
Screenshot: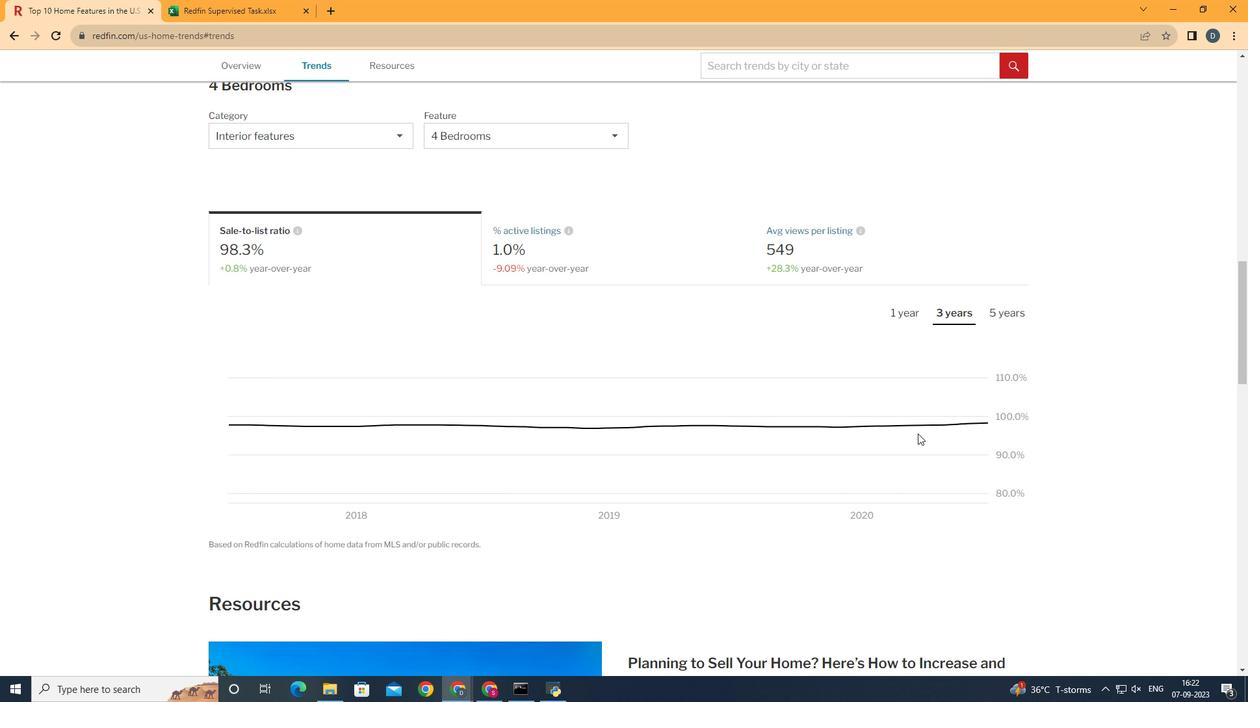 
